 Task: Add a dentist appointment at 3:30 PM on September 5th.
Action: Mouse moved to (520, 125)
Screenshot: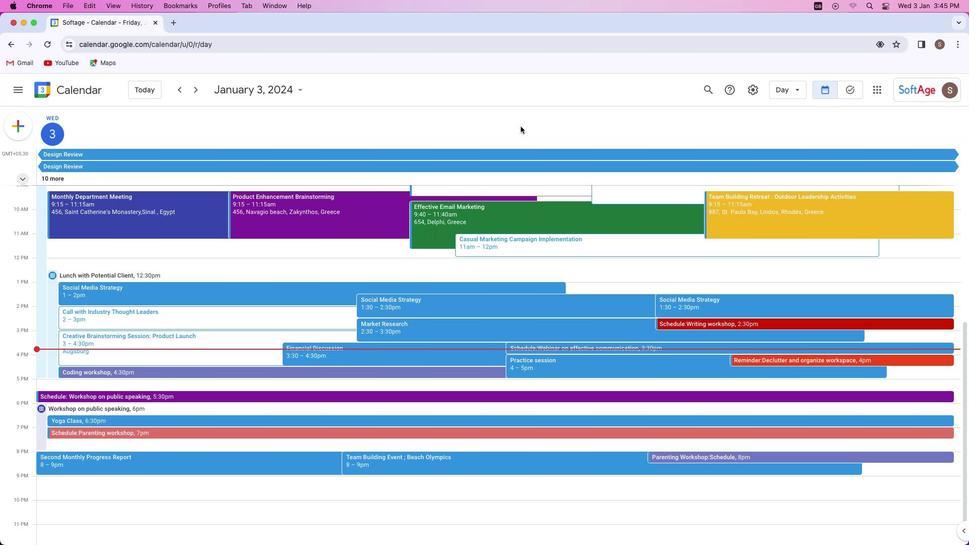 
Action: Mouse pressed left at (520, 125)
Screenshot: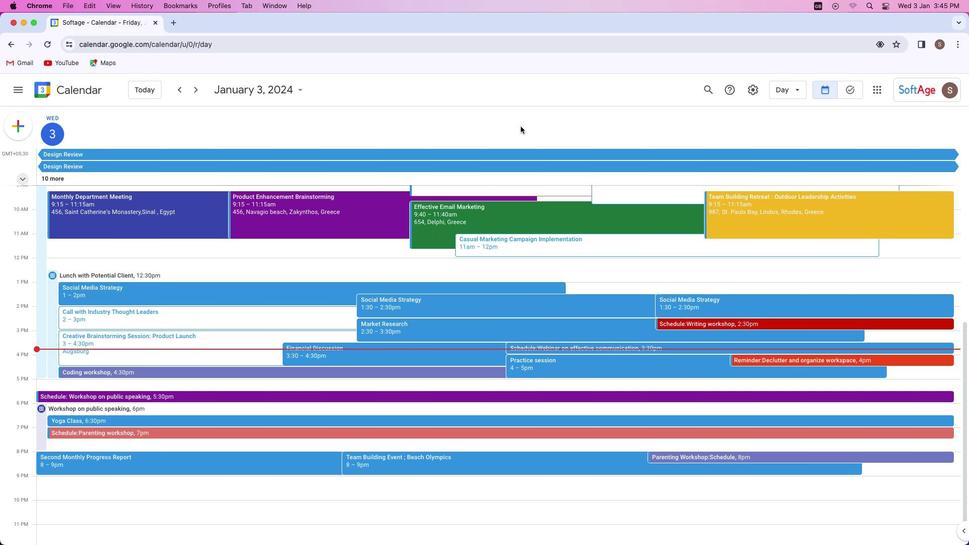 
Action: Mouse moved to (18, 122)
Screenshot: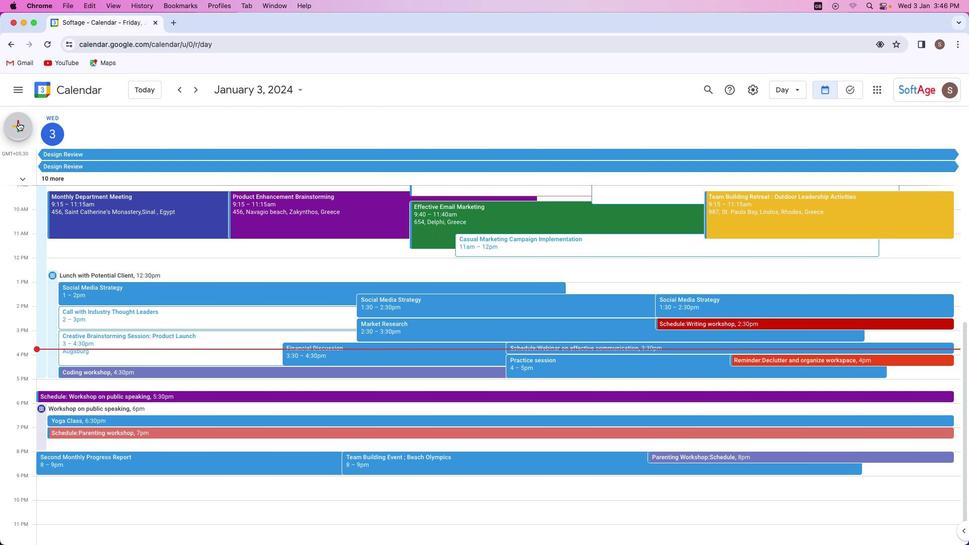 
Action: Mouse pressed left at (18, 122)
Screenshot: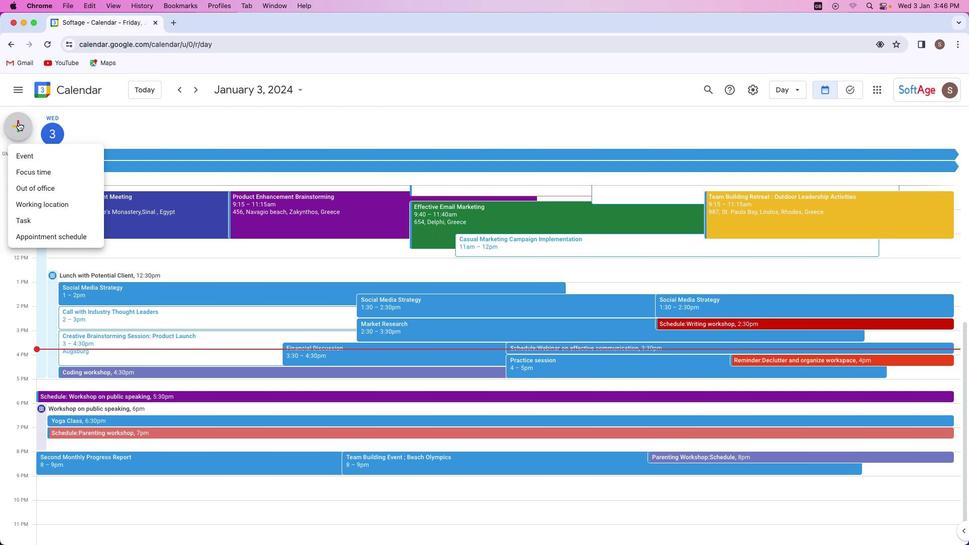 
Action: Mouse moved to (40, 235)
Screenshot: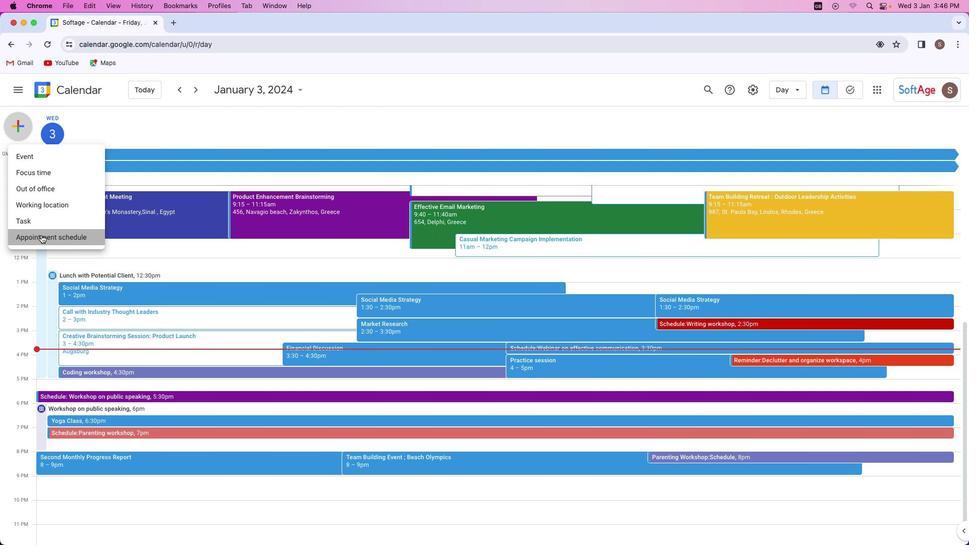 
Action: Mouse pressed left at (40, 235)
Screenshot: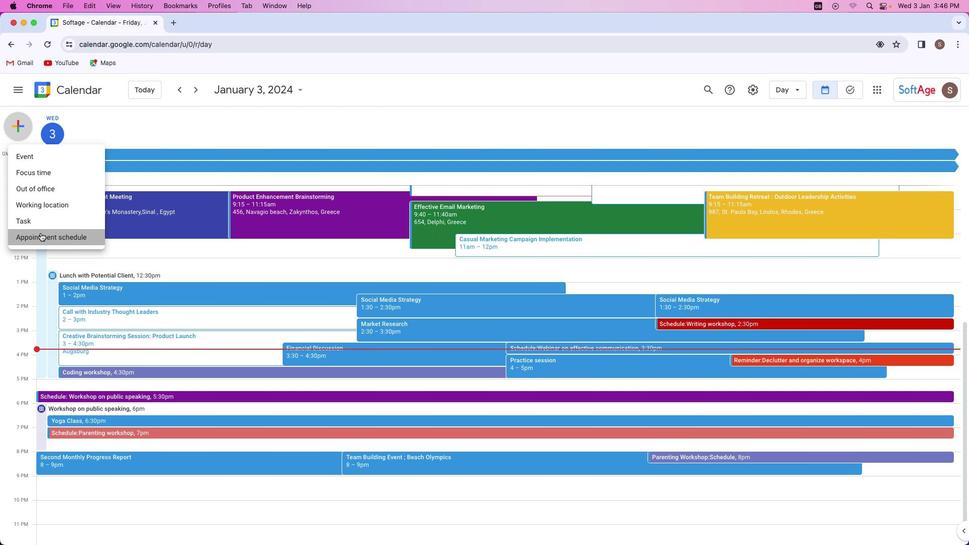 
Action: Mouse moved to (74, 122)
Screenshot: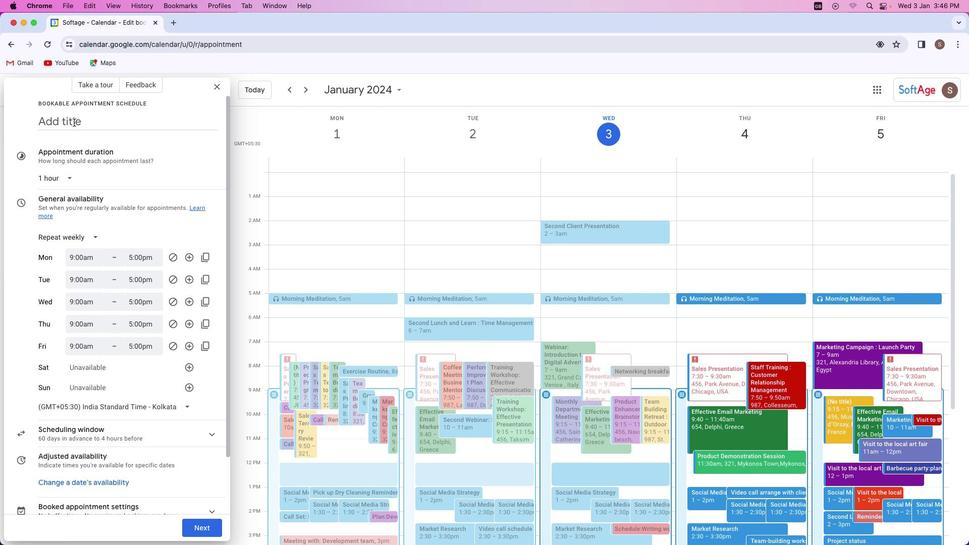 
Action: Mouse pressed left at (74, 122)
Screenshot: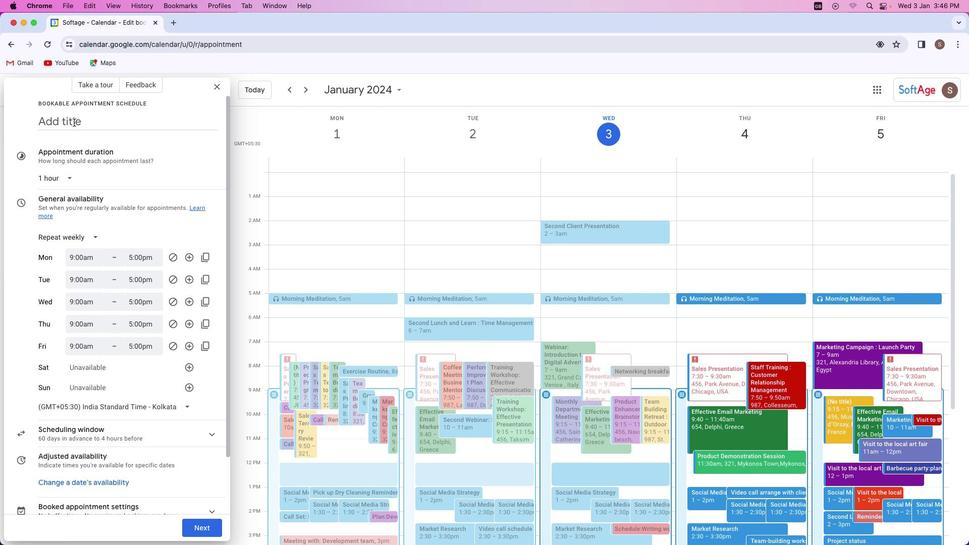 
Action: Mouse moved to (72, 122)
Screenshot: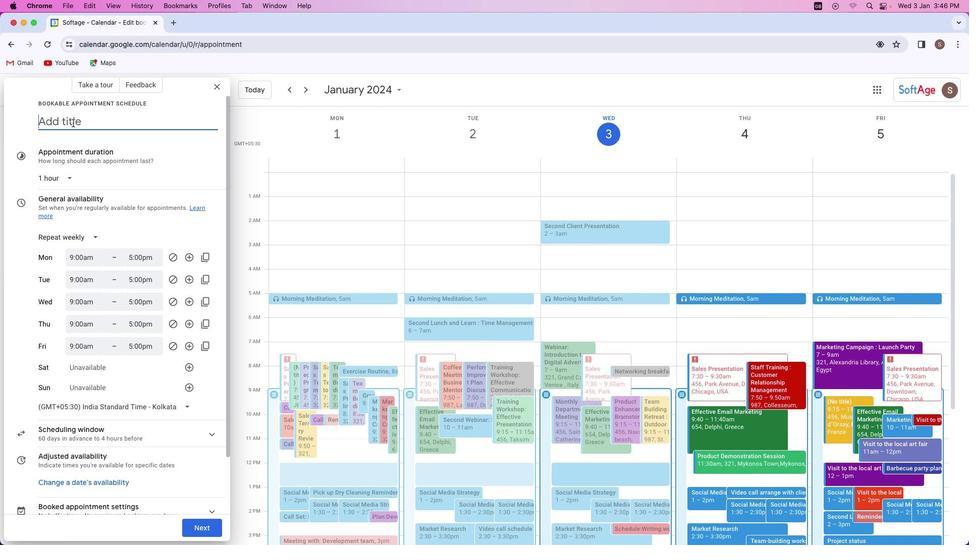 
Action: Key pressed Key.shift'O''r''a''l'Key.spaceKey.shift'H''e''a''l''t''h'Key.spaceKey.shift'C''h''e''c''k'Key.space
Screenshot: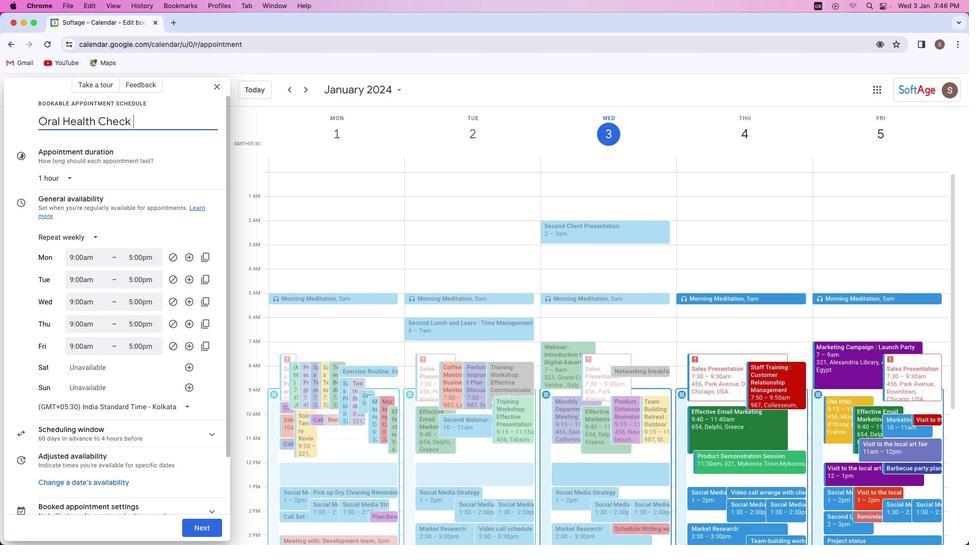 
Action: Mouse moved to (90, 234)
Screenshot: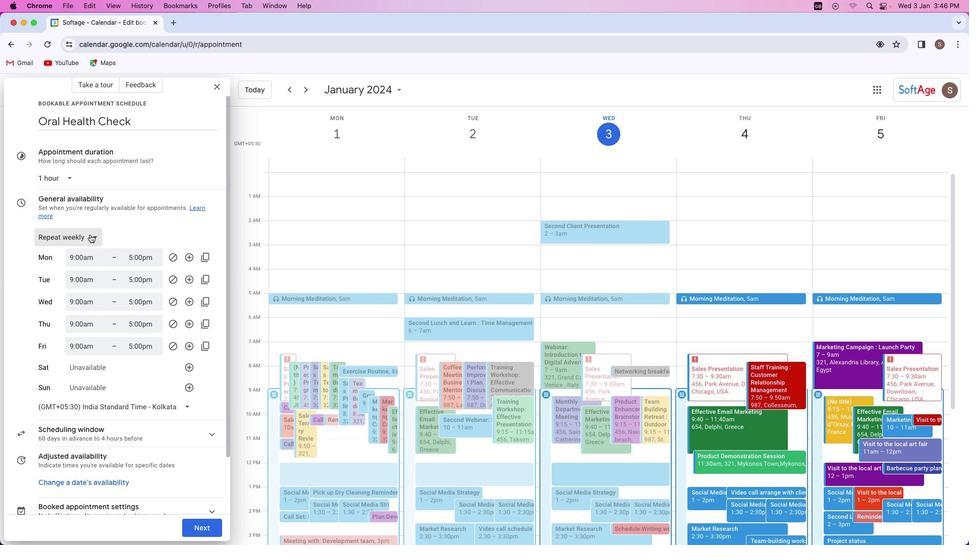 
Action: Mouse pressed left at (90, 234)
Screenshot: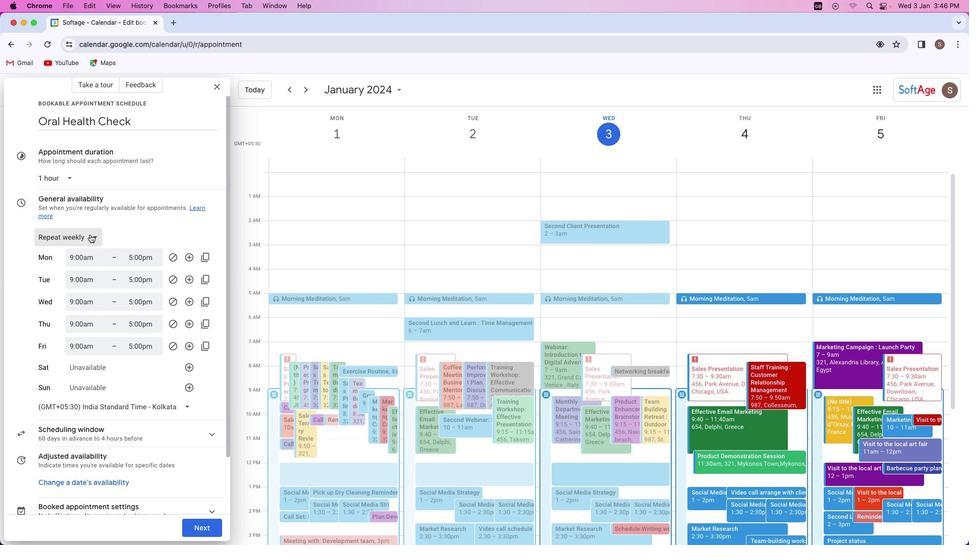 
Action: Mouse moved to (83, 257)
Screenshot: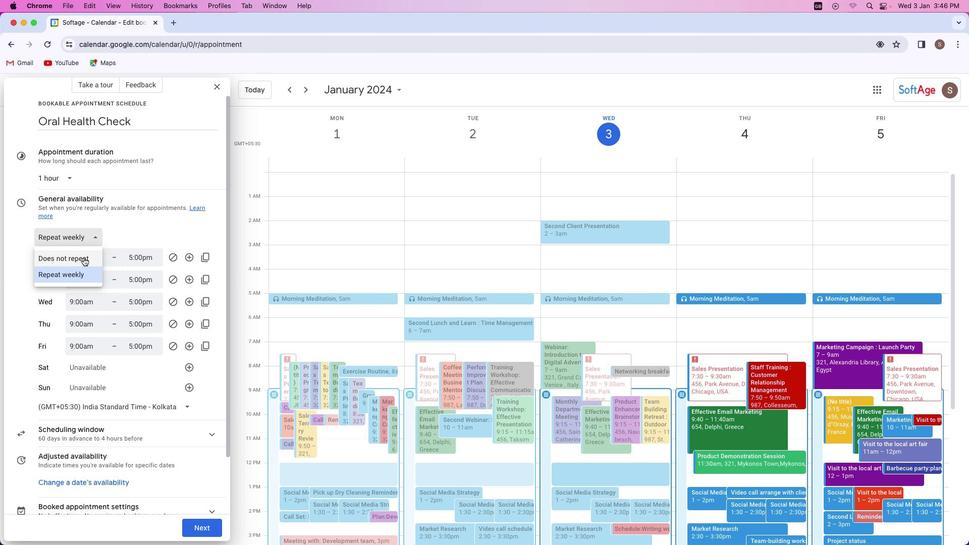 
Action: Mouse pressed left at (83, 257)
Screenshot: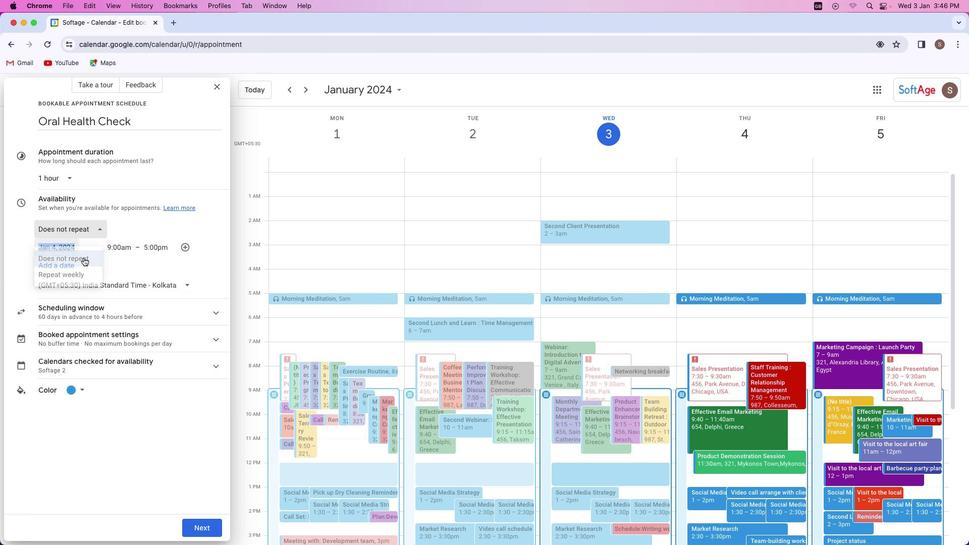 
Action: Mouse moved to (66, 249)
Screenshot: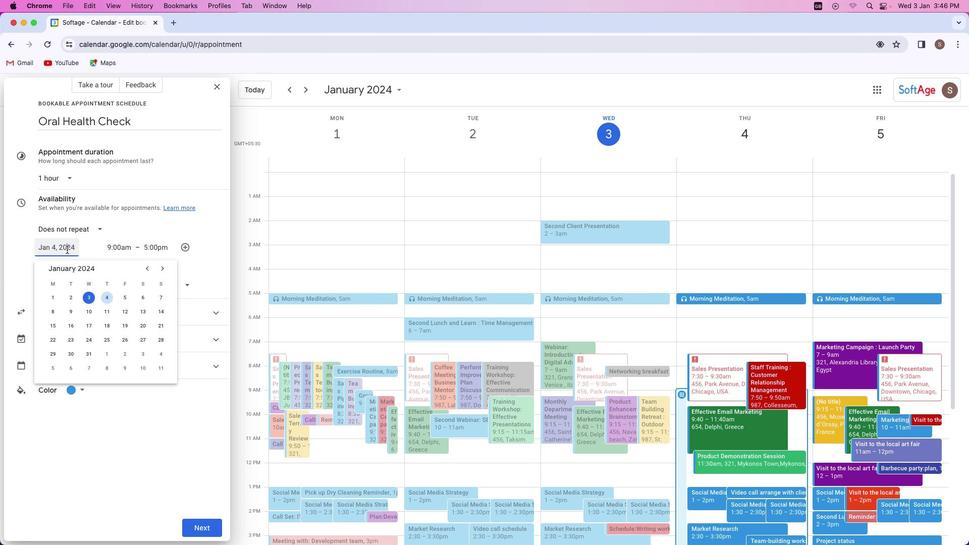 
Action: Mouse pressed left at (66, 249)
Screenshot: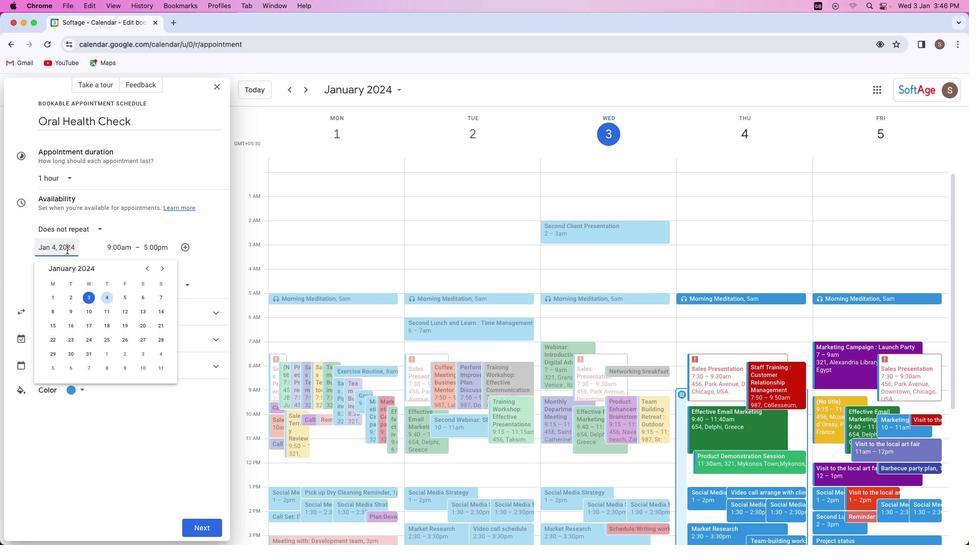 
Action: Mouse moved to (164, 268)
Screenshot: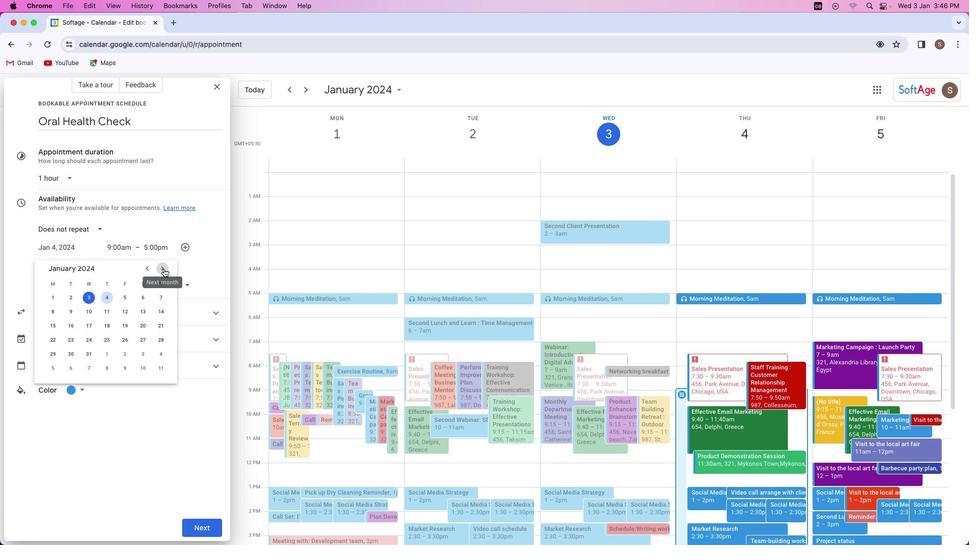 
Action: Mouse pressed left at (164, 268)
Screenshot: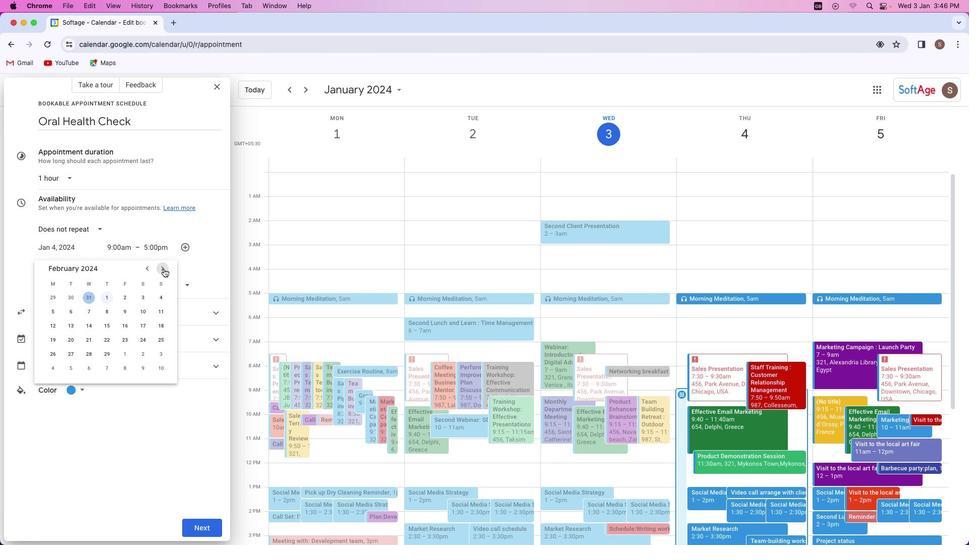 
Action: Mouse pressed left at (164, 268)
Screenshot: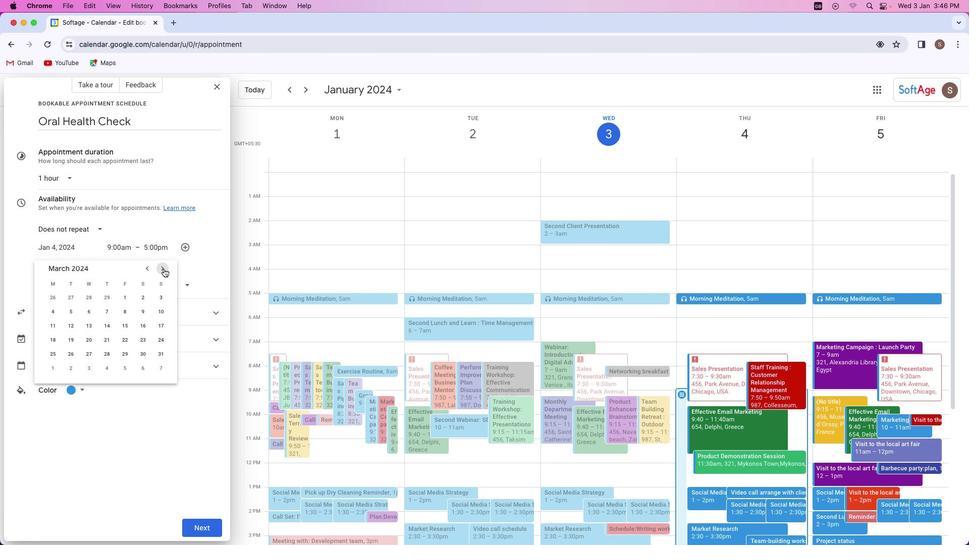 
Action: Mouse pressed left at (164, 268)
Screenshot: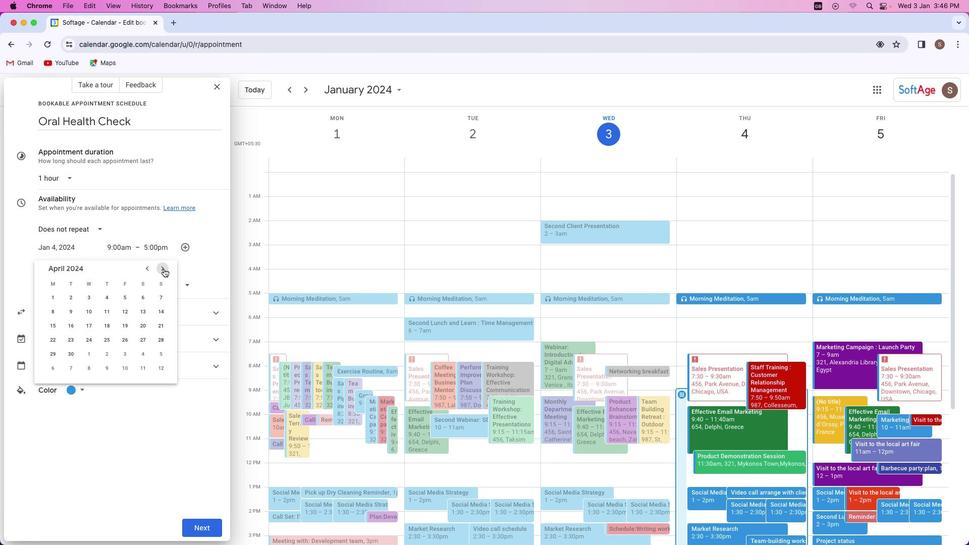 
Action: Mouse pressed left at (164, 268)
Screenshot: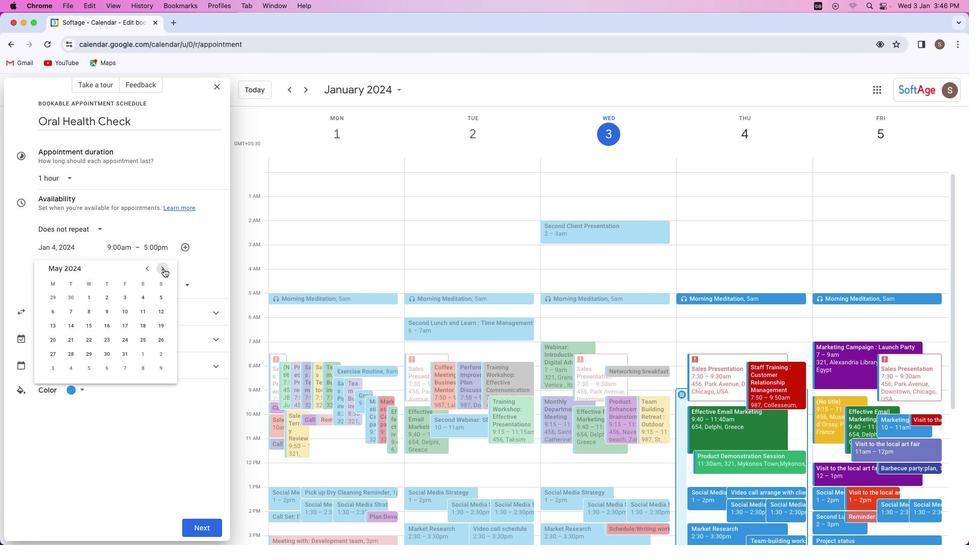 
Action: Mouse pressed left at (164, 268)
Screenshot: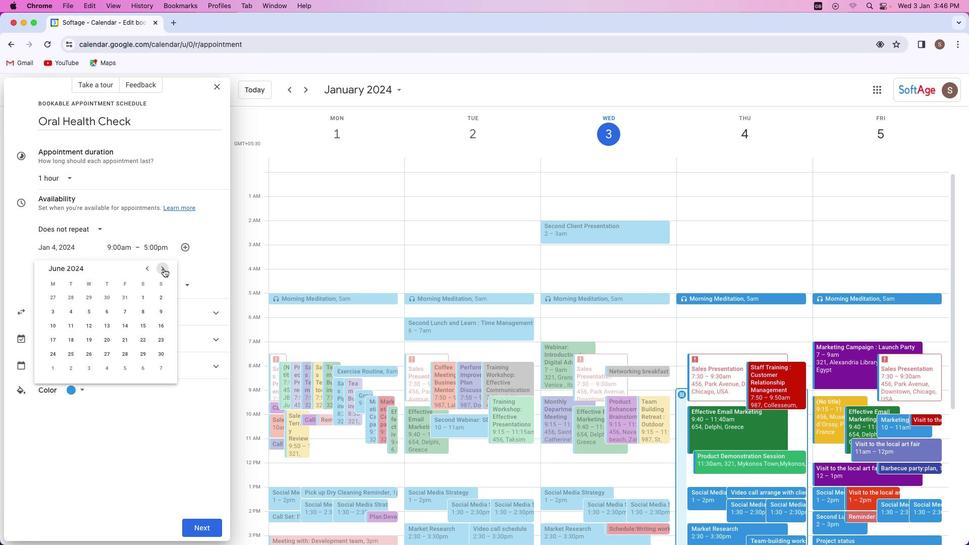 
Action: Mouse pressed left at (164, 268)
Screenshot: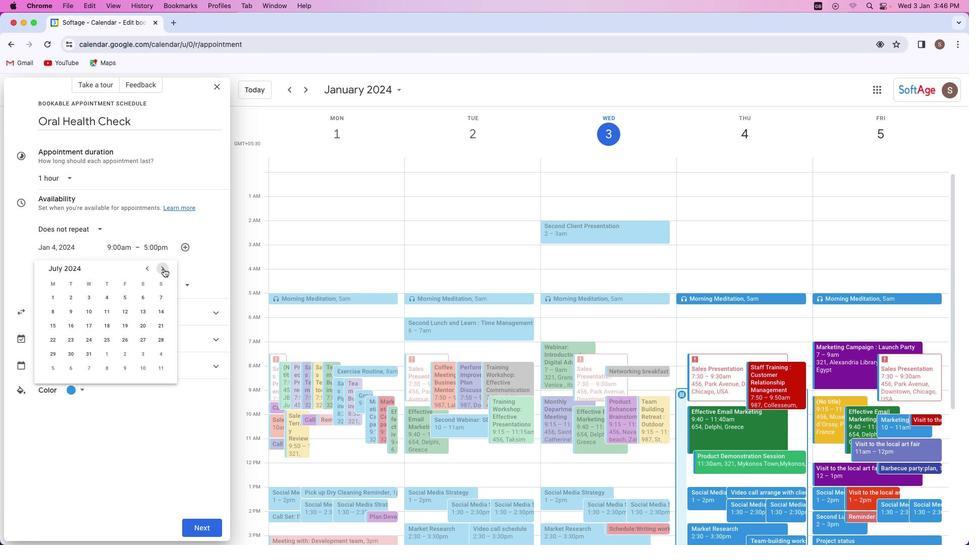 
Action: Mouse pressed left at (164, 268)
Screenshot: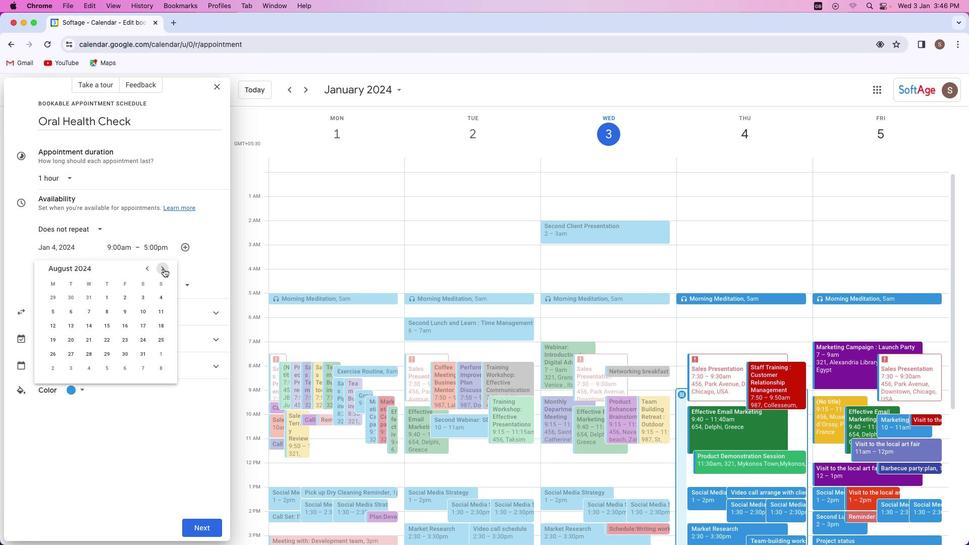 
Action: Mouse pressed left at (164, 268)
Screenshot: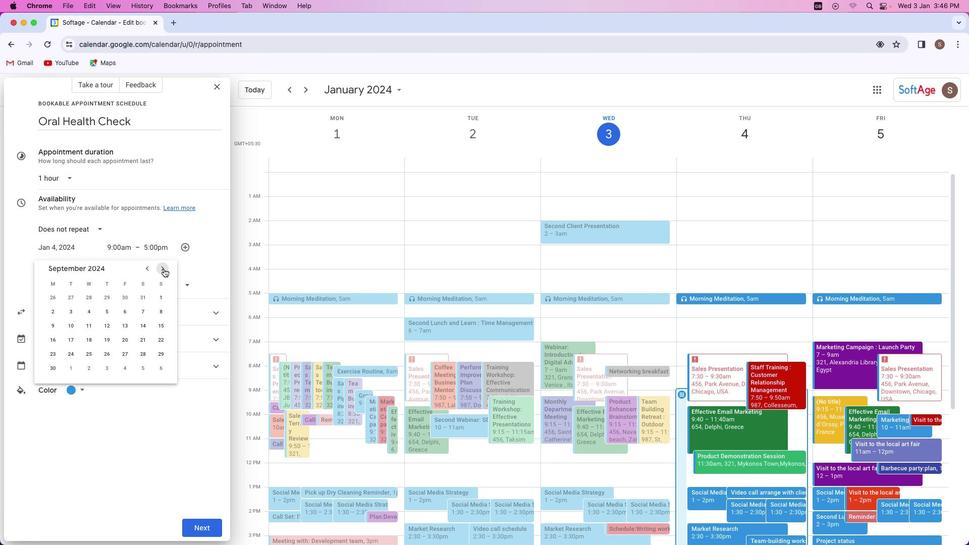 
Action: Mouse moved to (108, 314)
Screenshot: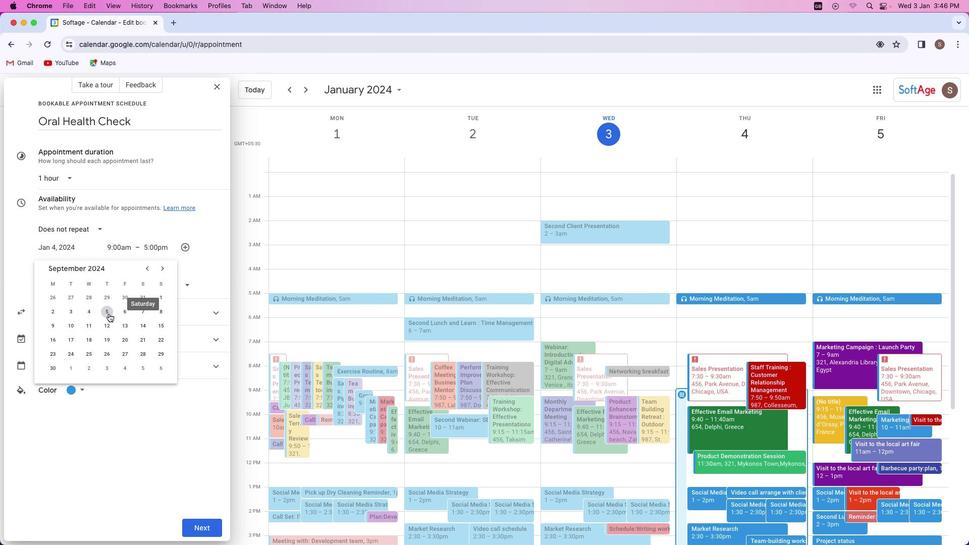 
Action: Mouse pressed left at (108, 314)
Screenshot: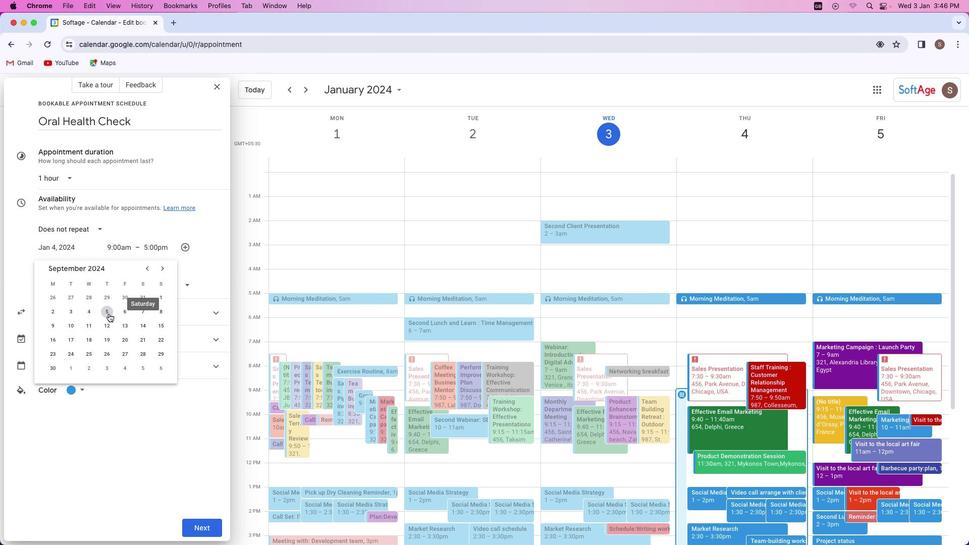 
Action: Mouse moved to (124, 248)
Screenshot: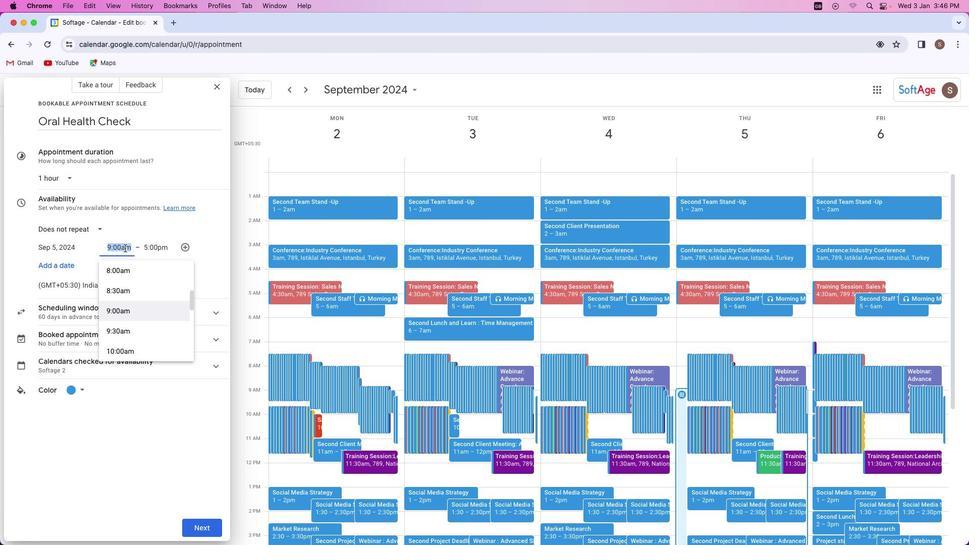 
Action: Mouse pressed left at (124, 248)
Screenshot: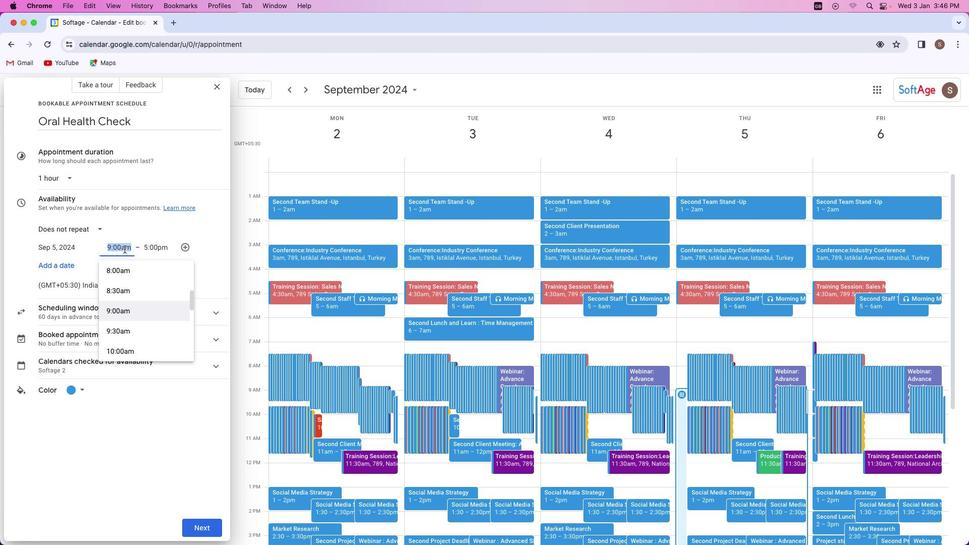 
Action: Mouse moved to (122, 296)
Screenshot: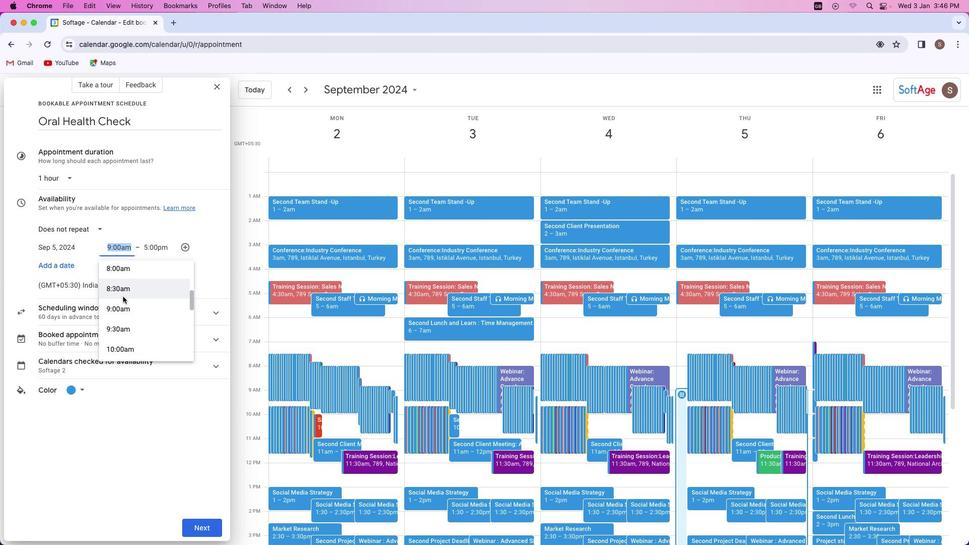
Action: Mouse scrolled (122, 296) with delta (0, 0)
Screenshot: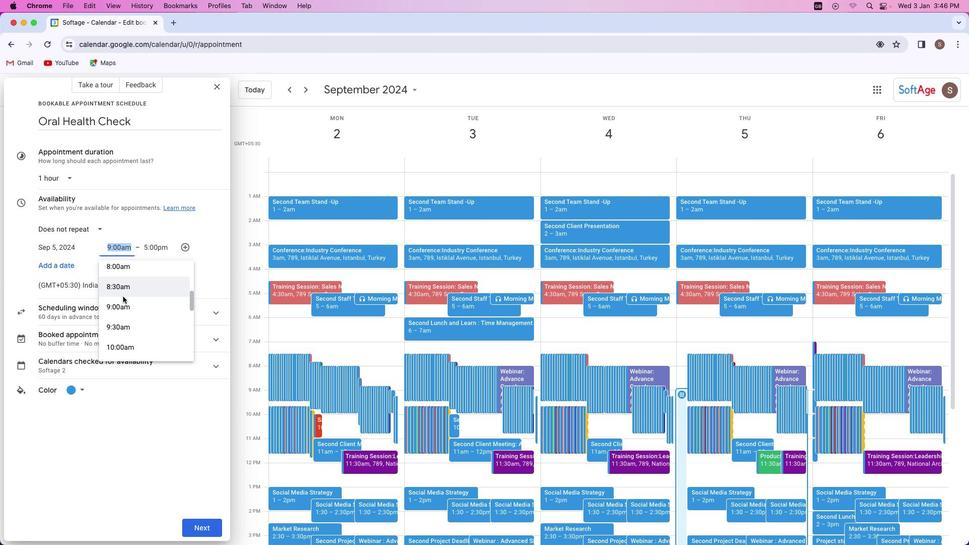 
Action: Mouse scrolled (122, 296) with delta (0, 0)
Screenshot: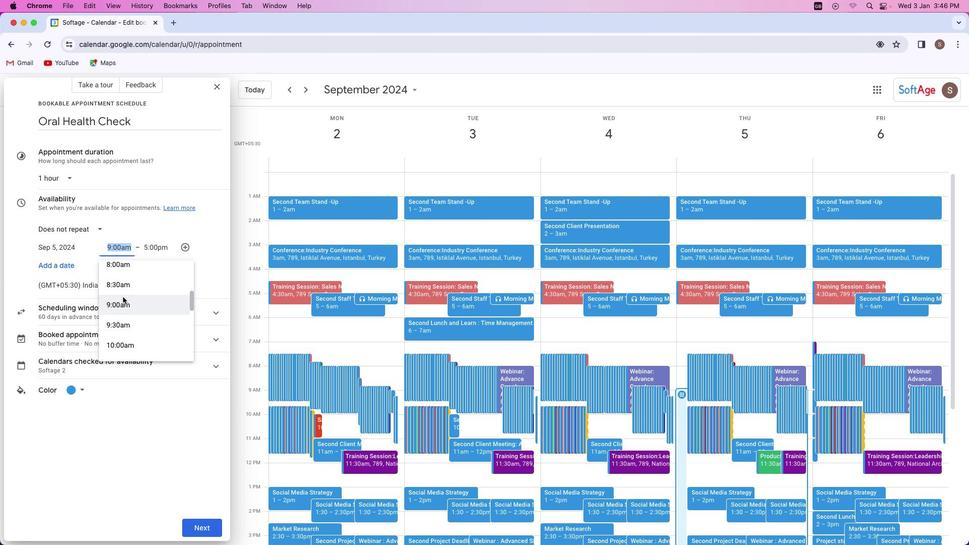 
Action: Mouse scrolled (122, 296) with delta (0, 0)
Screenshot: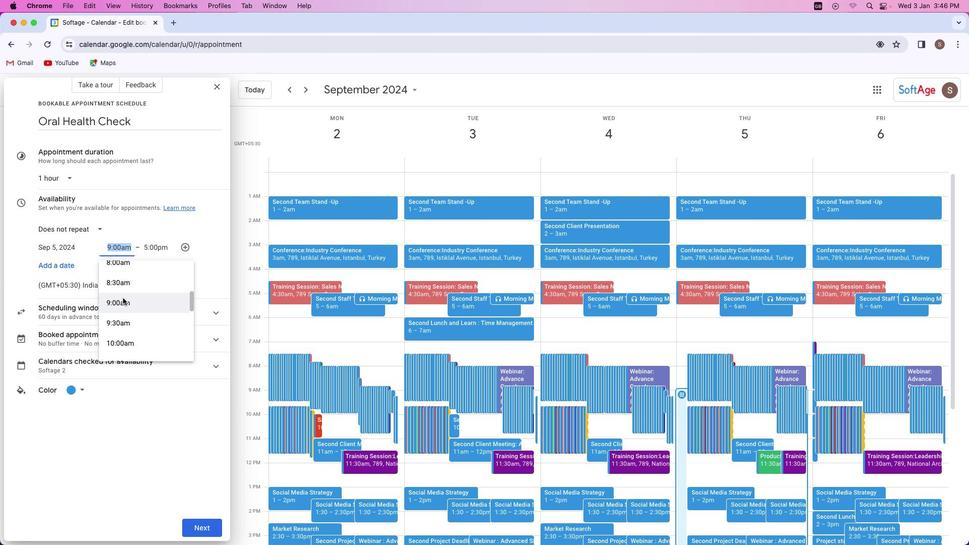 
Action: Mouse moved to (122, 297)
Screenshot: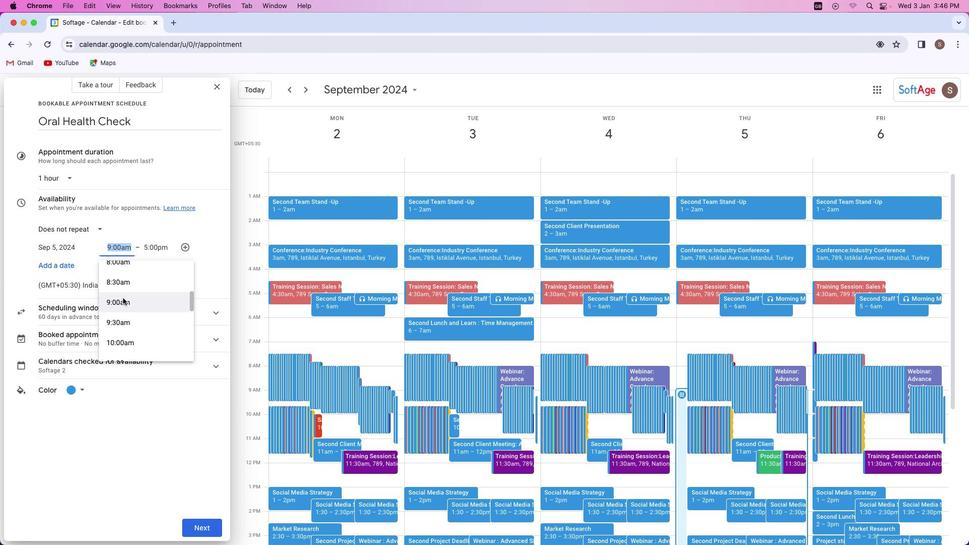 
Action: Mouse scrolled (122, 297) with delta (0, 0)
Screenshot: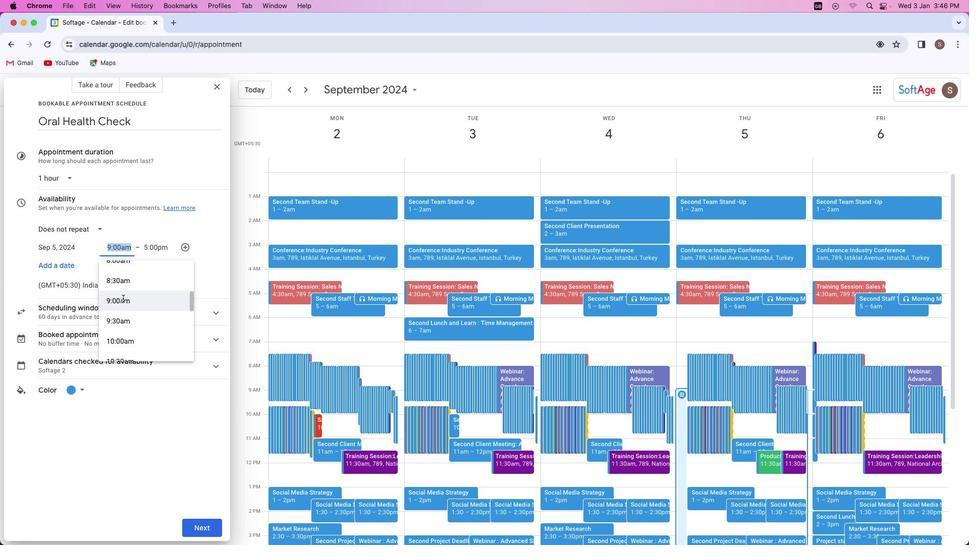 
Action: Mouse moved to (123, 298)
Screenshot: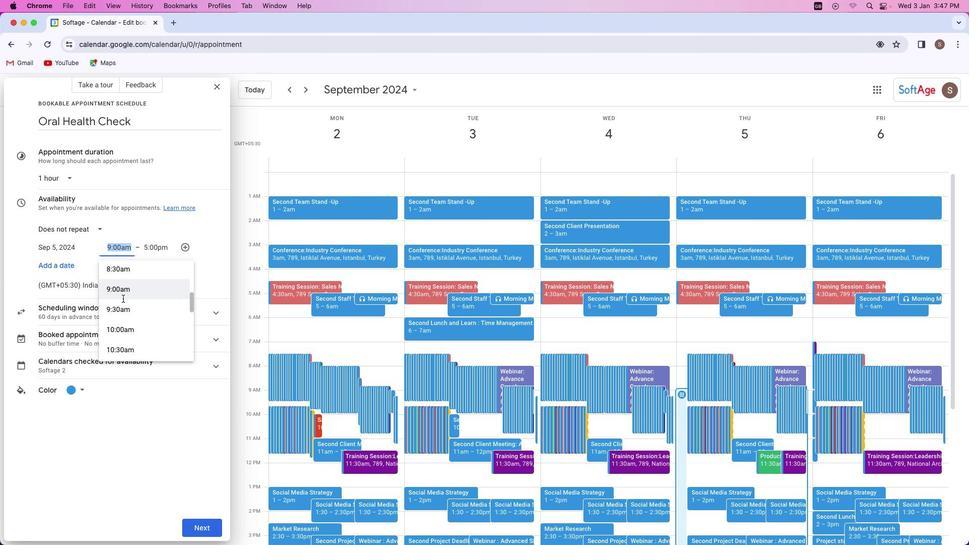 
Action: Mouse scrolled (123, 298) with delta (0, 0)
Screenshot: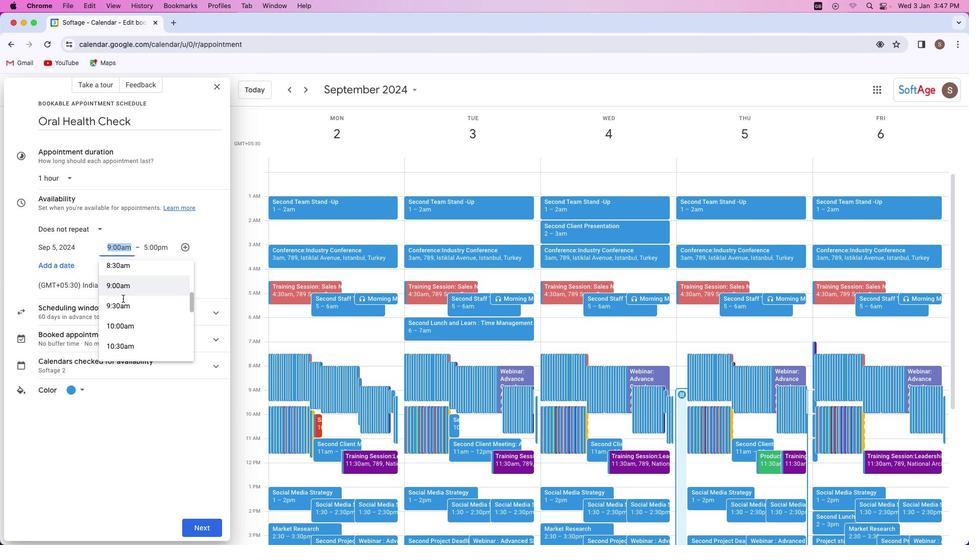 
Action: Mouse scrolled (123, 298) with delta (0, 0)
Screenshot: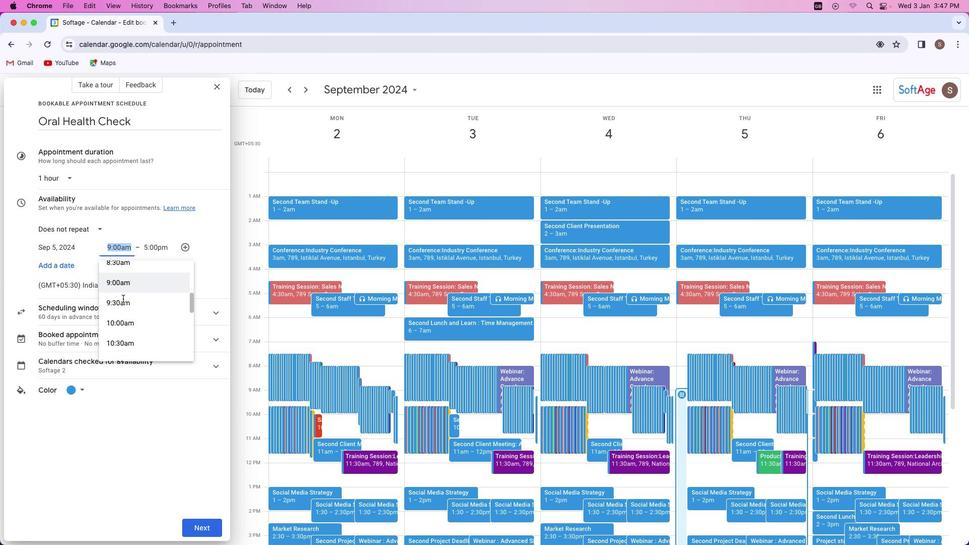 
Action: Mouse moved to (122, 299)
Screenshot: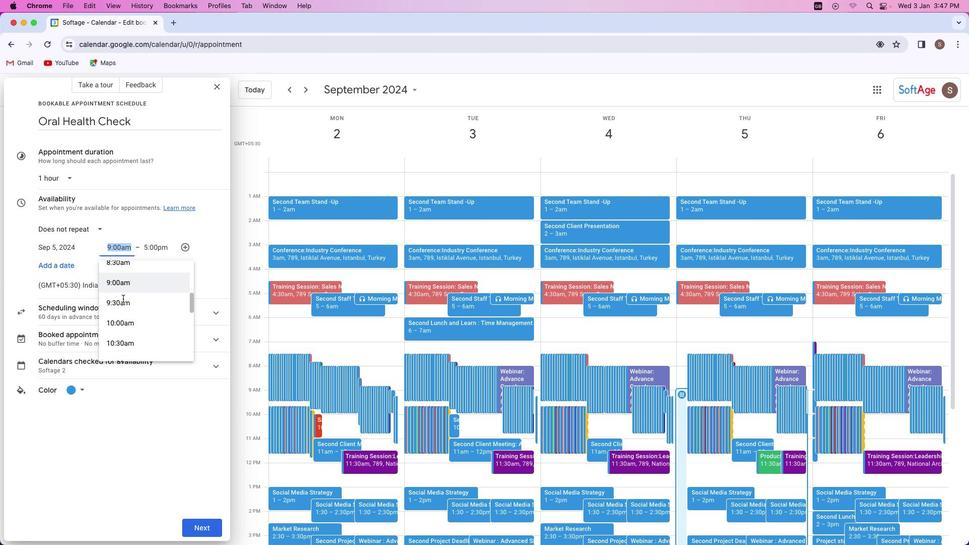 
Action: Mouse scrolled (122, 299) with delta (0, 0)
Screenshot: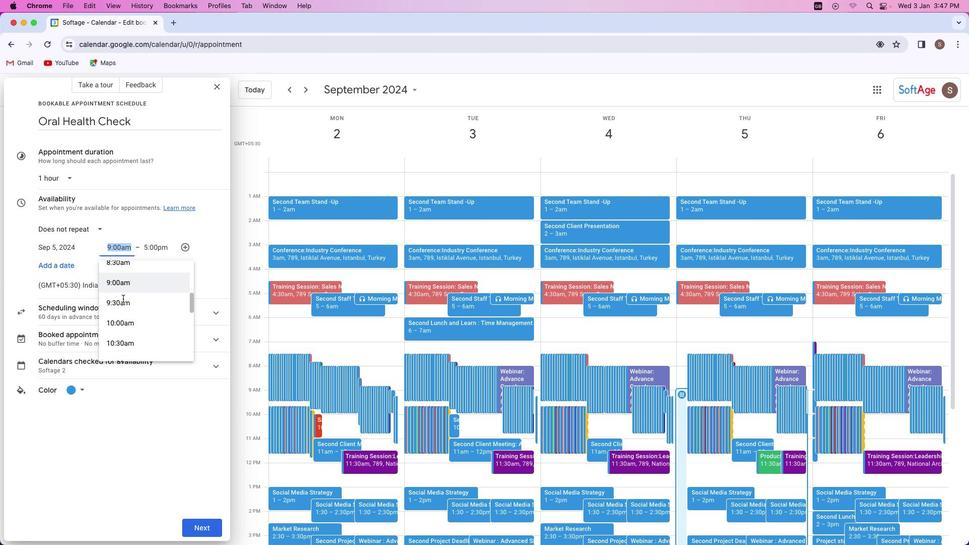
Action: Mouse moved to (123, 299)
Screenshot: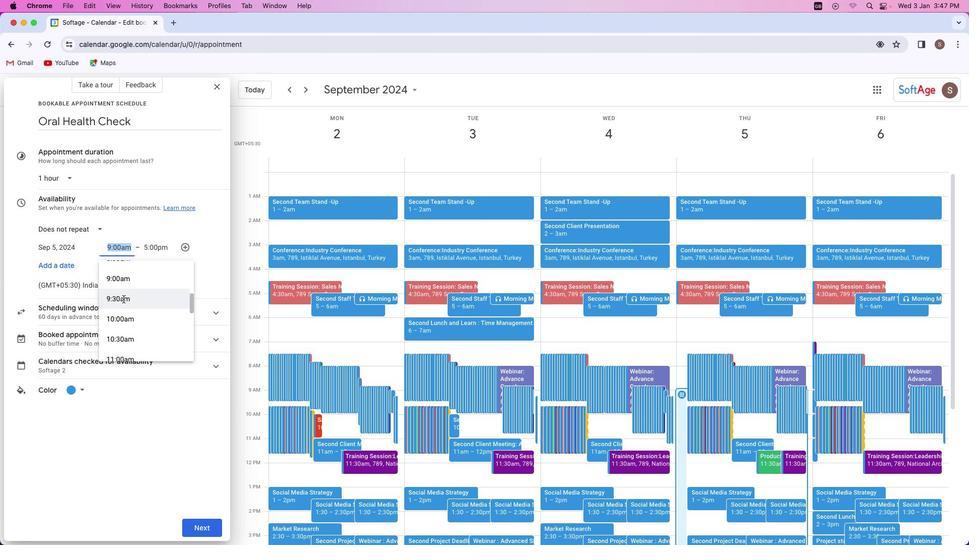 
Action: Mouse scrolled (123, 299) with delta (0, 0)
Screenshot: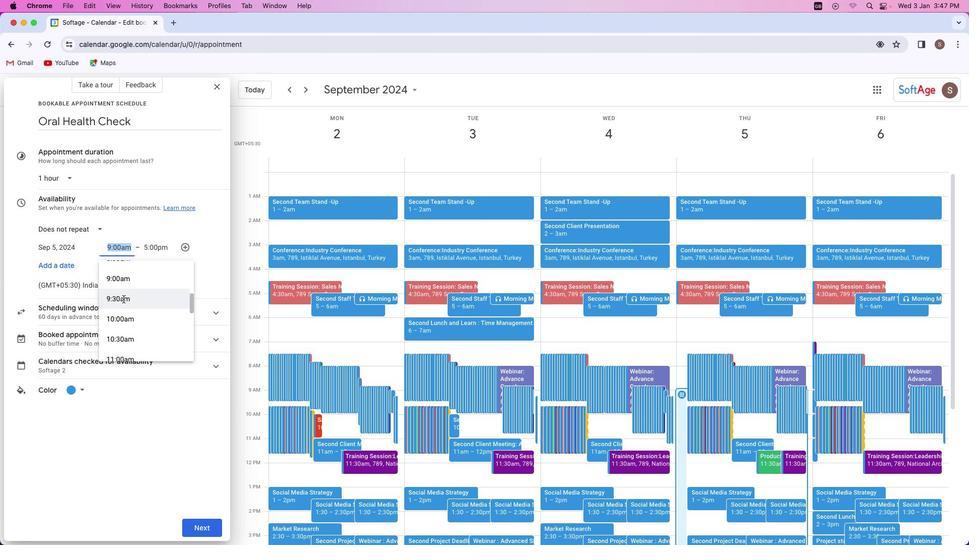
Action: Mouse moved to (123, 299)
Screenshot: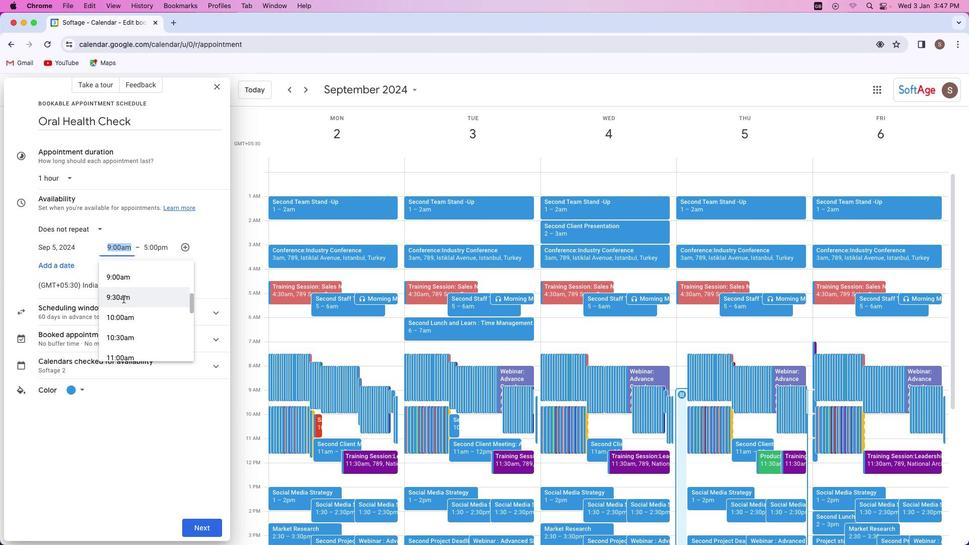 
Action: Mouse scrolled (123, 299) with delta (0, 0)
Screenshot: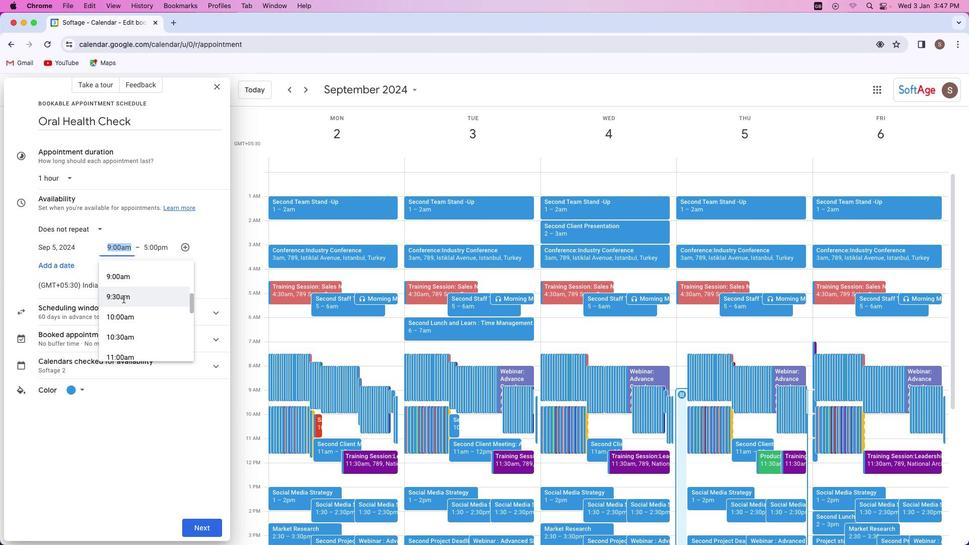 
Action: Mouse scrolled (123, 299) with delta (0, 0)
Screenshot: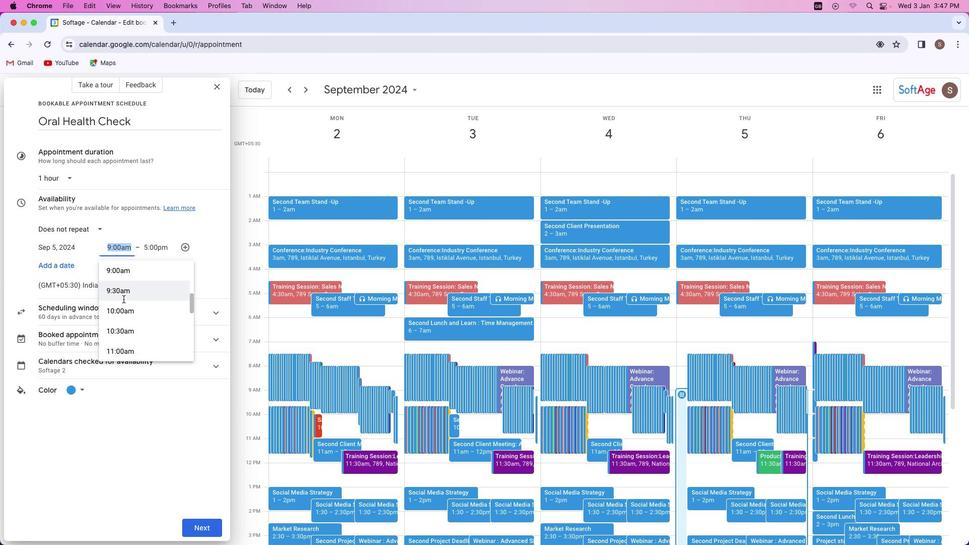 
Action: Mouse scrolled (123, 299) with delta (0, 0)
Screenshot: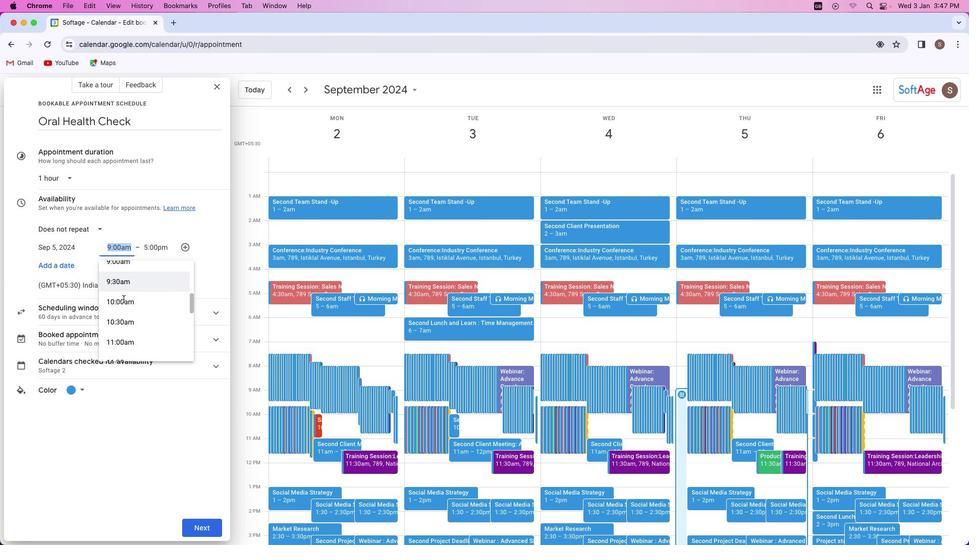 
Action: Mouse scrolled (123, 299) with delta (0, 0)
Screenshot: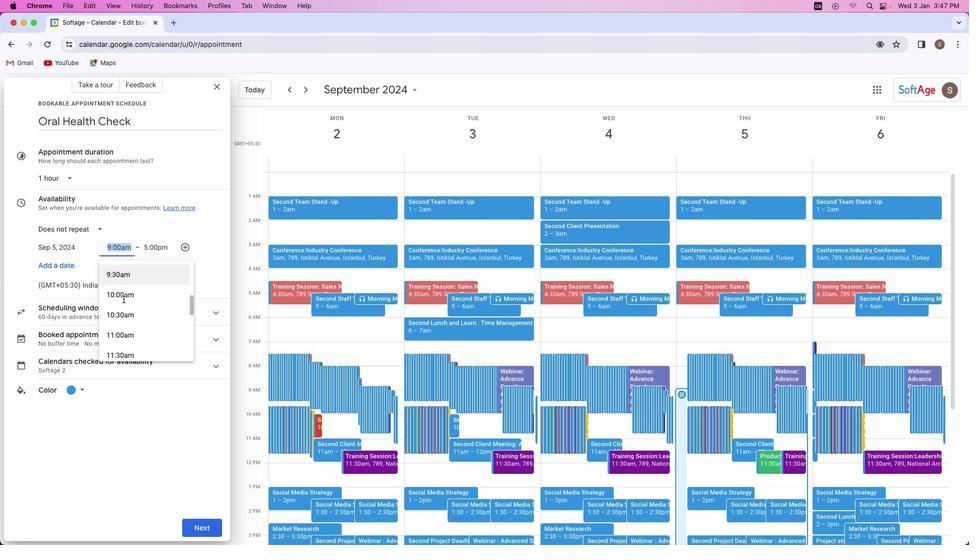 
Action: Mouse scrolled (123, 299) with delta (0, 0)
Screenshot: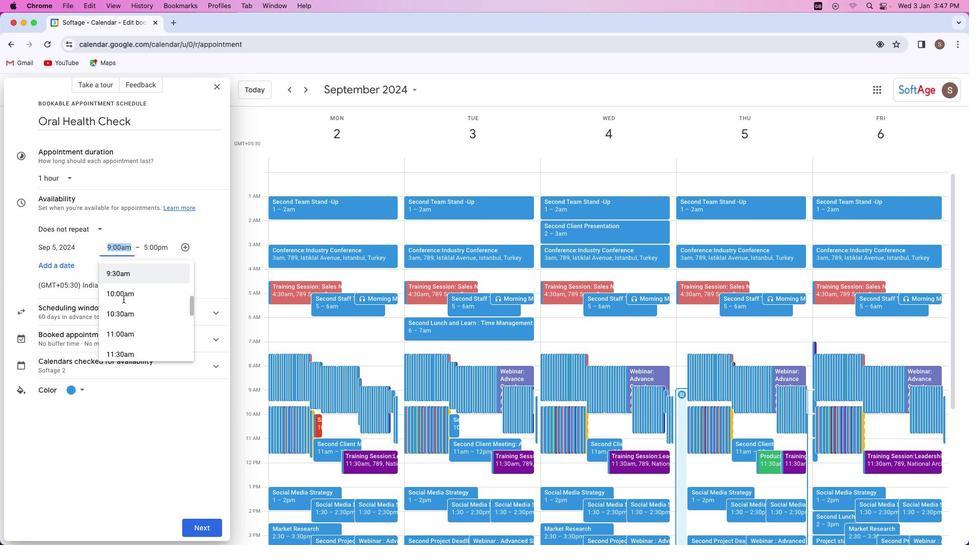 
Action: Mouse moved to (124, 298)
Screenshot: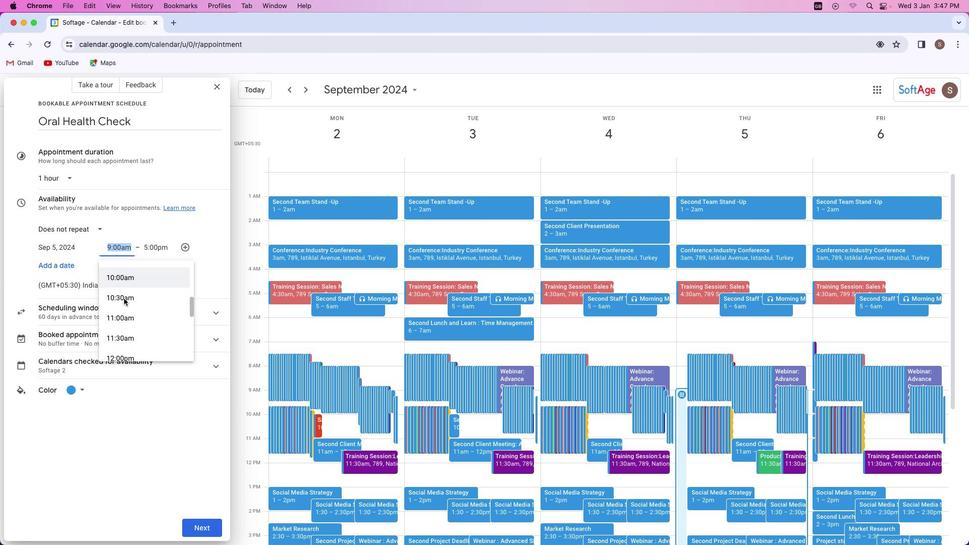 
Action: Mouse scrolled (124, 298) with delta (0, 0)
Screenshot: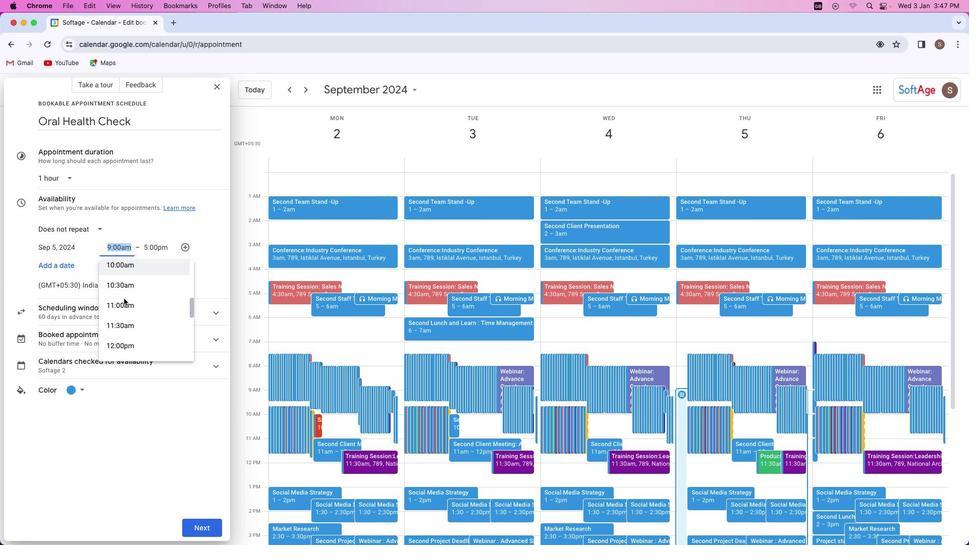 
Action: Mouse scrolled (124, 298) with delta (0, 0)
Screenshot: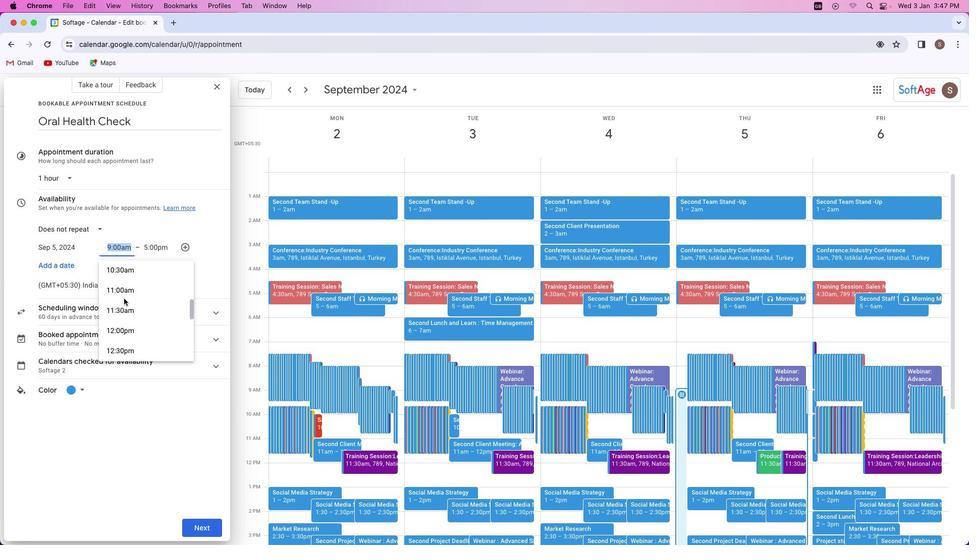 
Action: Mouse scrolled (124, 298) with delta (0, 0)
Screenshot: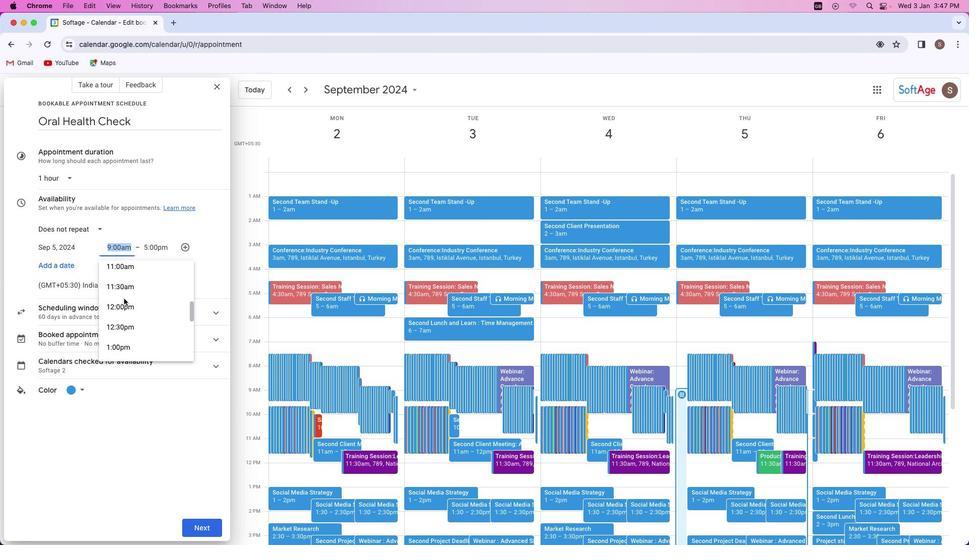 
Action: Mouse scrolled (124, 298) with delta (0, 0)
Screenshot: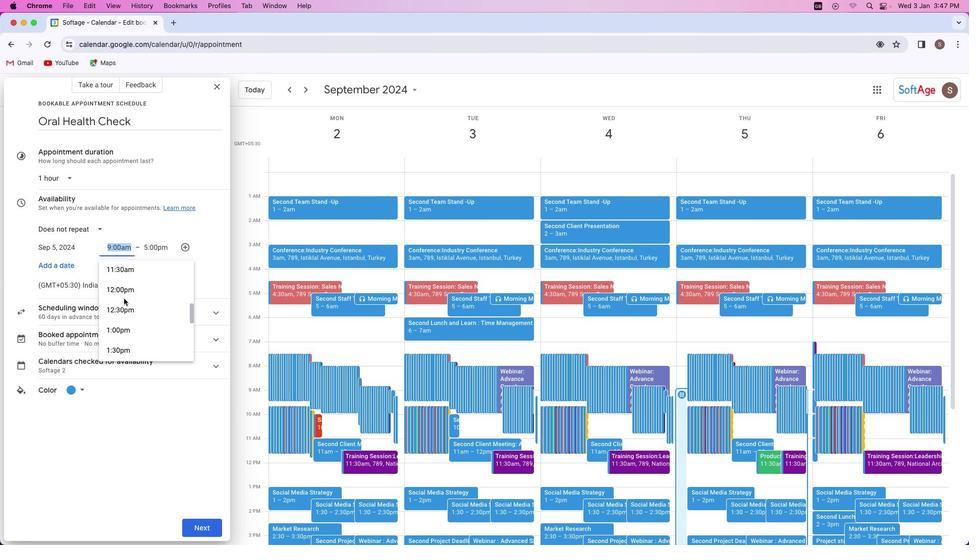 
Action: Mouse scrolled (124, 298) with delta (0, 0)
Screenshot: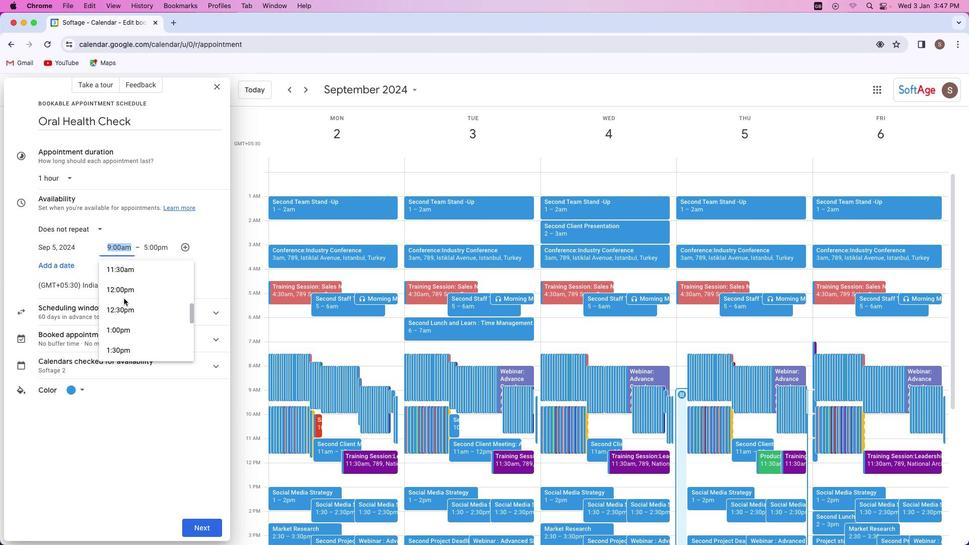 
Action: Mouse scrolled (124, 298) with delta (0, 0)
Screenshot: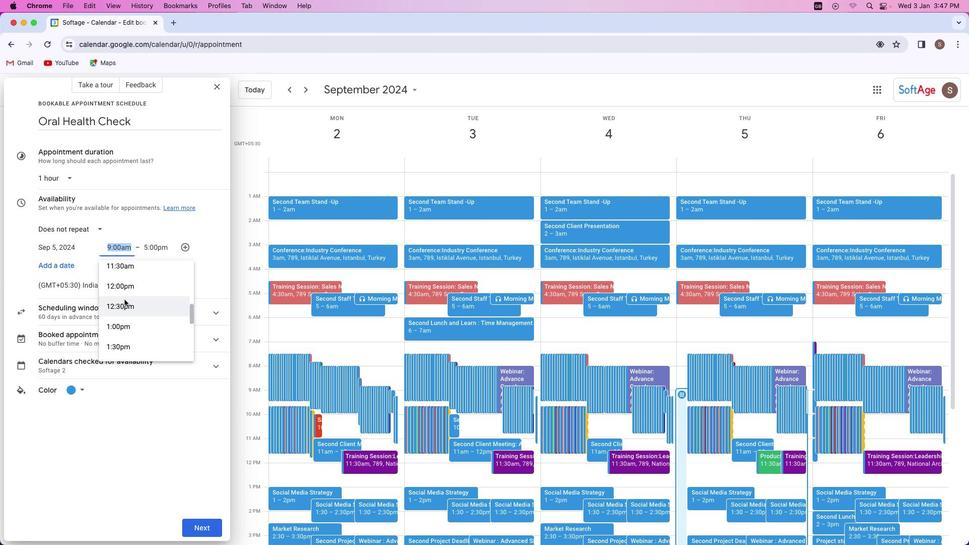 
Action: Mouse scrolled (124, 298) with delta (0, 0)
Screenshot: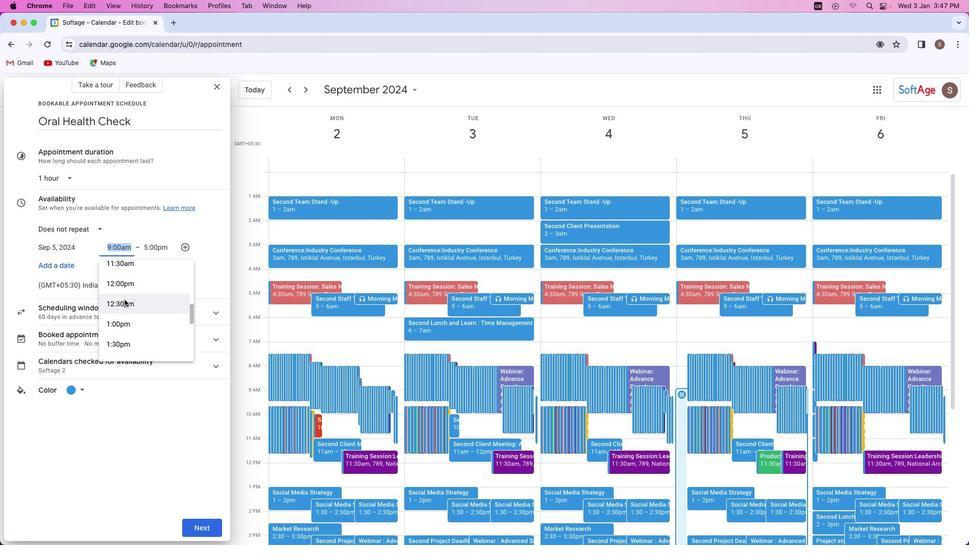 
Action: Mouse moved to (124, 300)
Screenshot: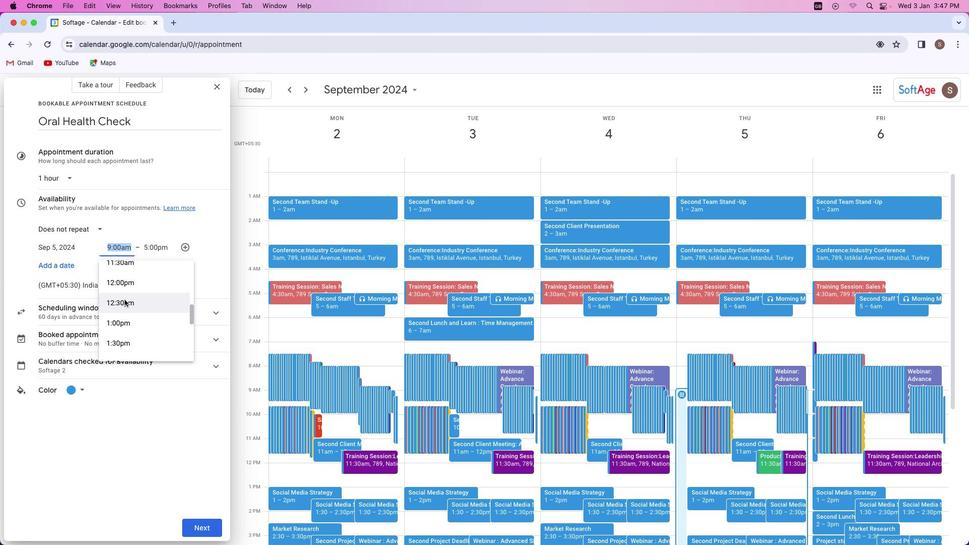 
Action: Mouse scrolled (124, 300) with delta (0, 0)
Screenshot: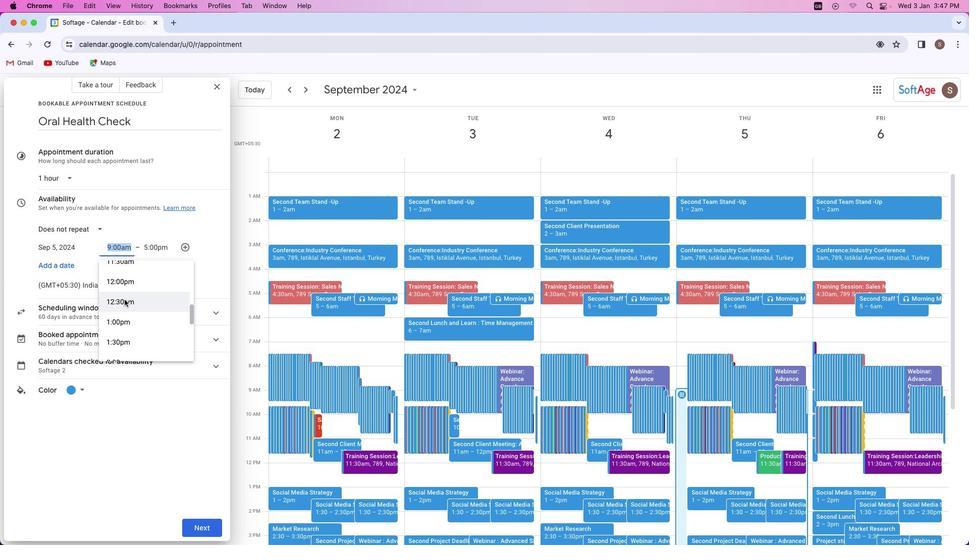 
Action: Mouse scrolled (124, 300) with delta (0, 0)
Screenshot: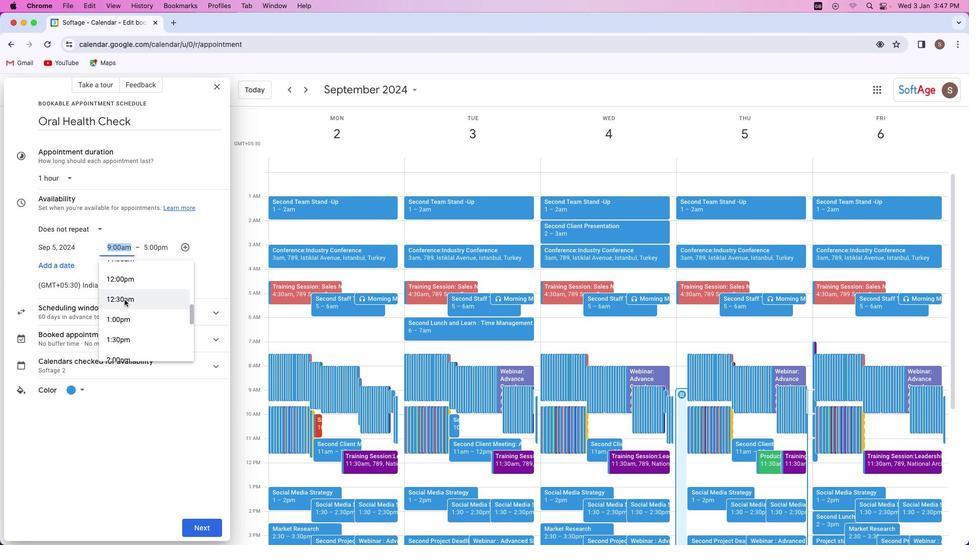 
Action: Mouse scrolled (124, 300) with delta (0, 0)
Screenshot: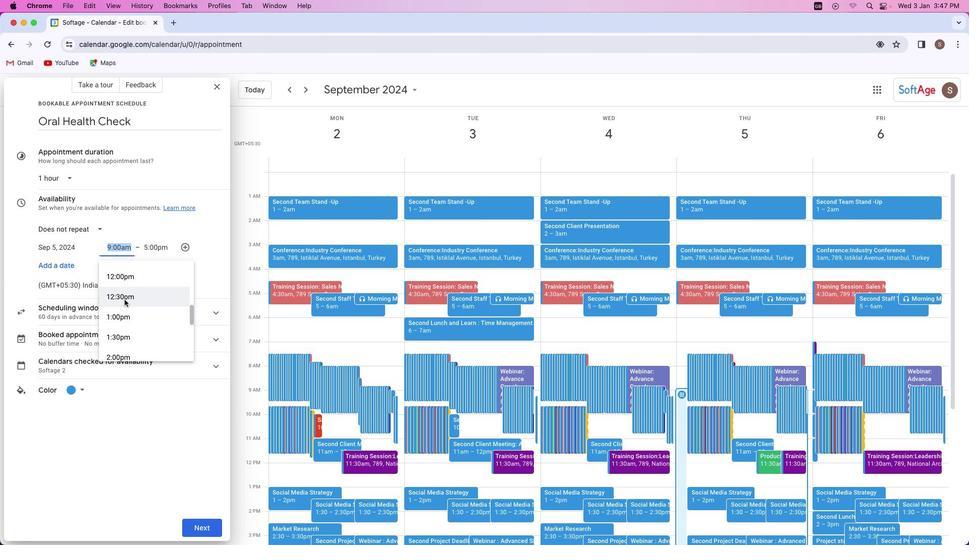 
Action: Mouse scrolled (124, 300) with delta (0, 0)
Screenshot: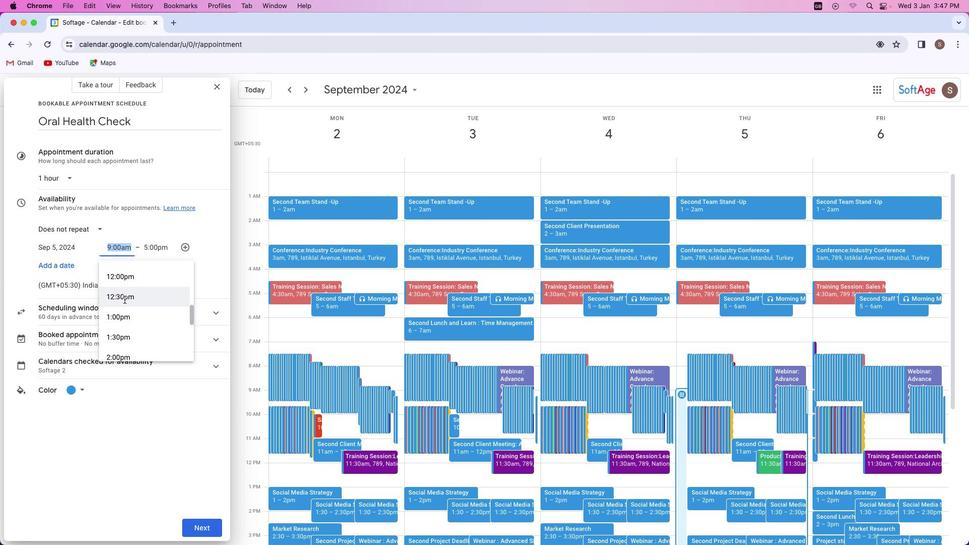 
Action: Mouse moved to (124, 299)
Screenshot: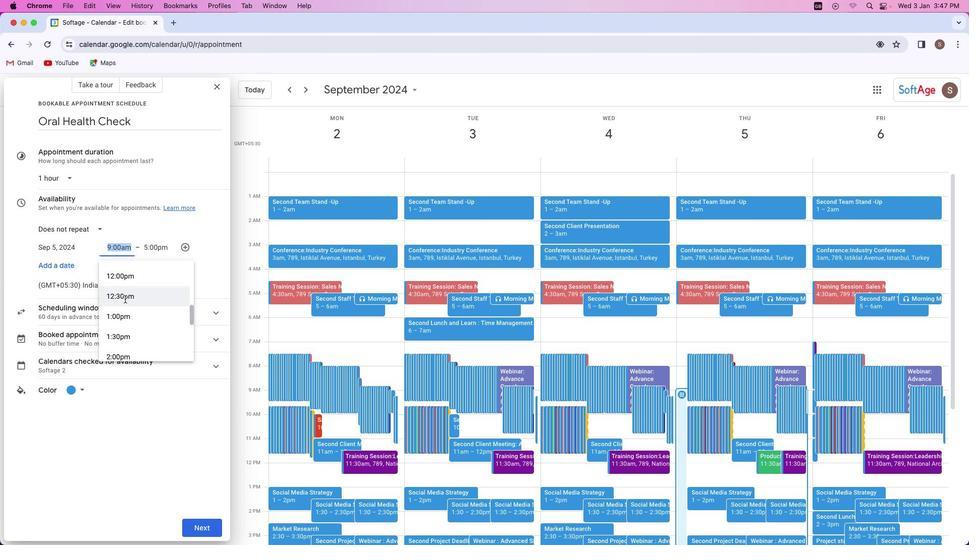 
Action: Mouse scrolled (124, 299) with delta (0, 0)
Screenshot: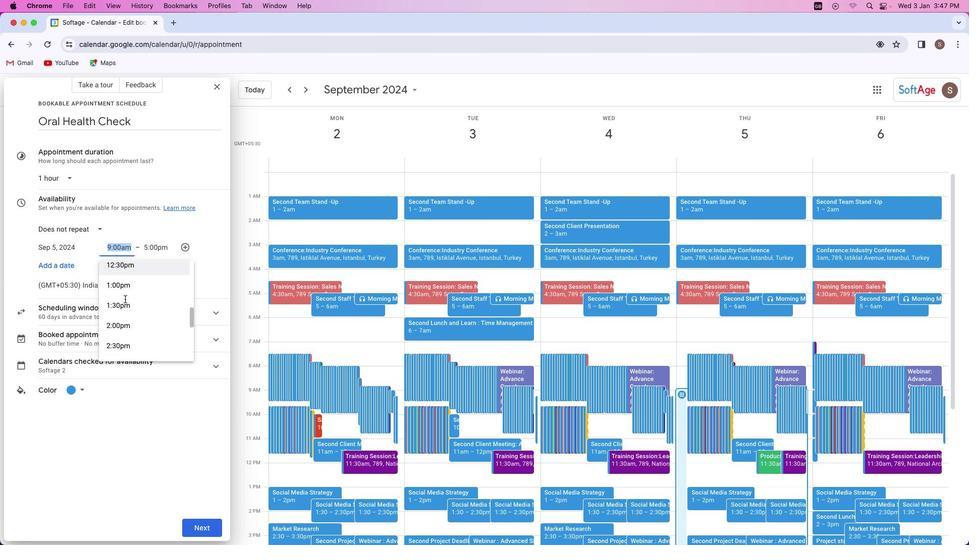 
Action: Mouse scrolled (124, 299) with delta (0, 0)
Screenshot: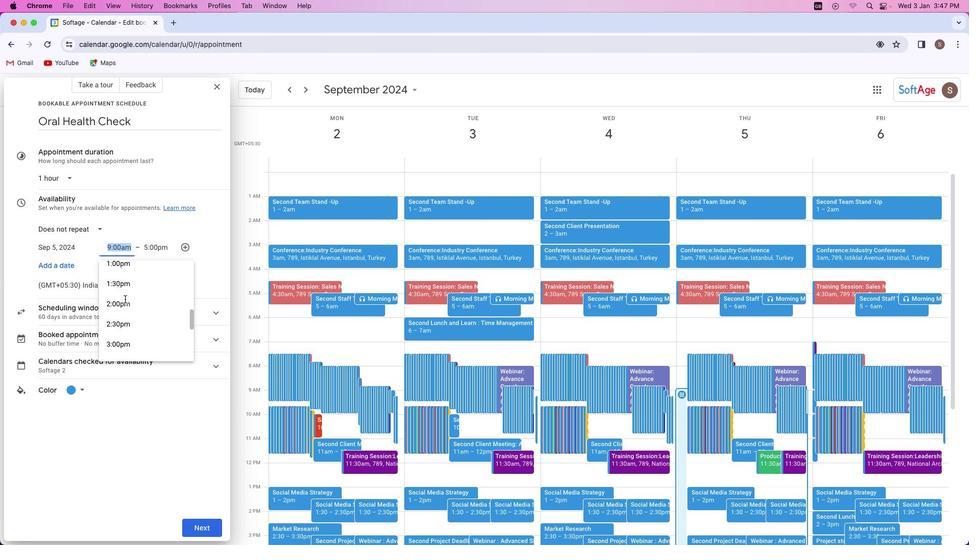 
Action: Mouse scrolled (124, 299) with delta (0, 0)
Screenshot: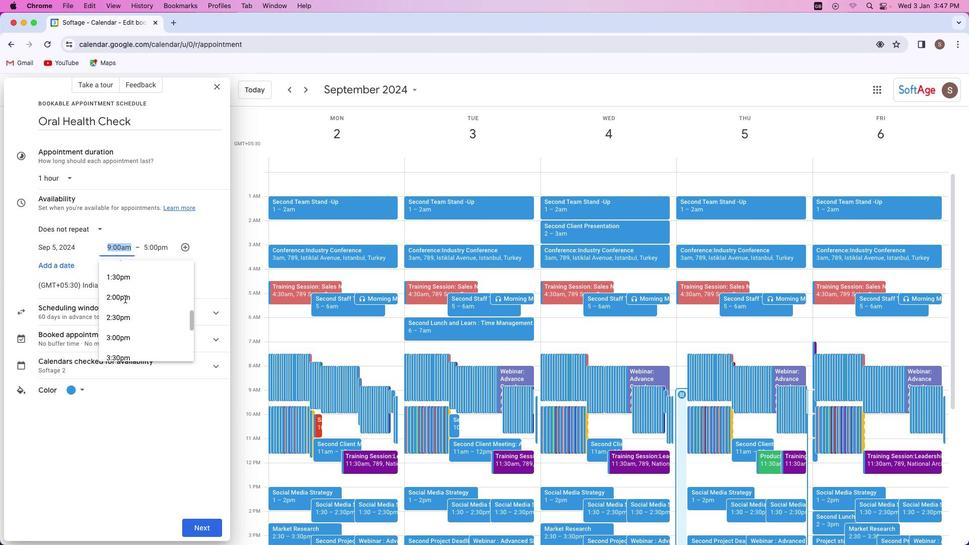 
Action: Mouse scrolled (124, 299) with delta (0, 0)
Screenshot: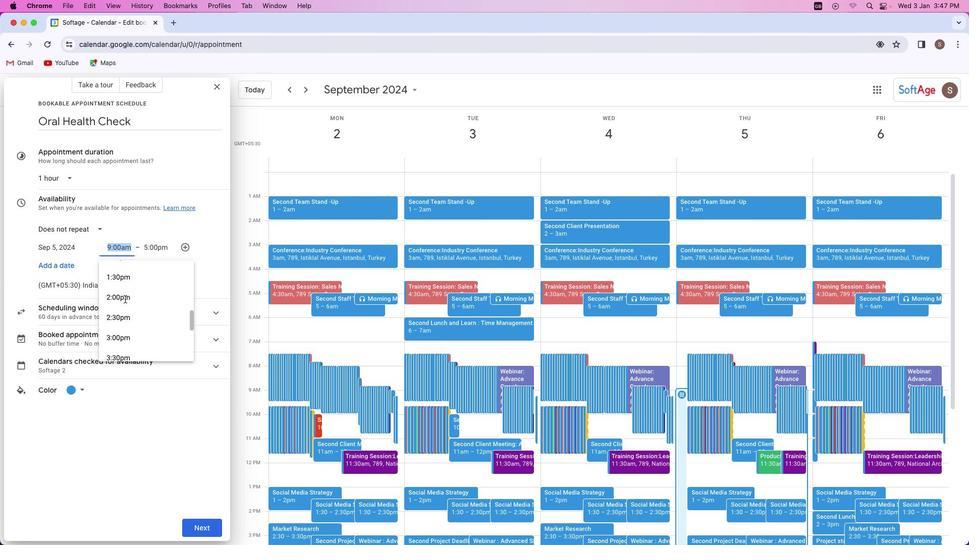
Action: Mouse scrolled (124, 299) with delta (0, 0)
Screenshot: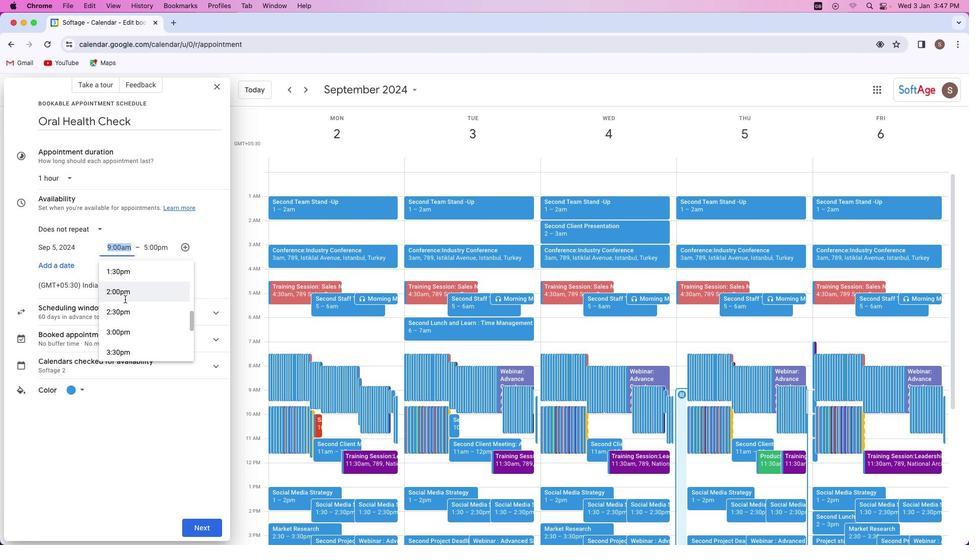 
Action: Mouse scrolled (124, 299) with delta (0, 0)
Screenshot: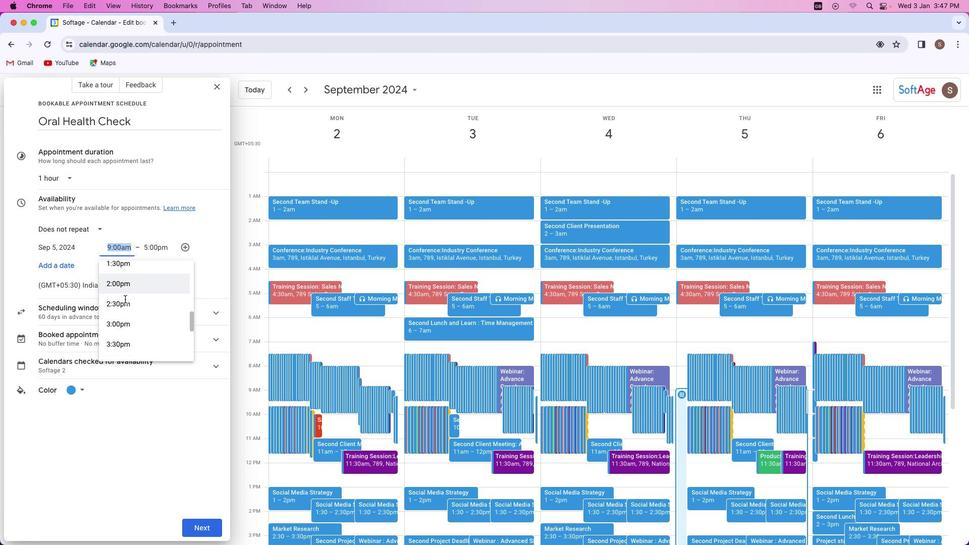 
Action: Mouse scrolled (124, 299) with delta (0, 0)
Screenshot: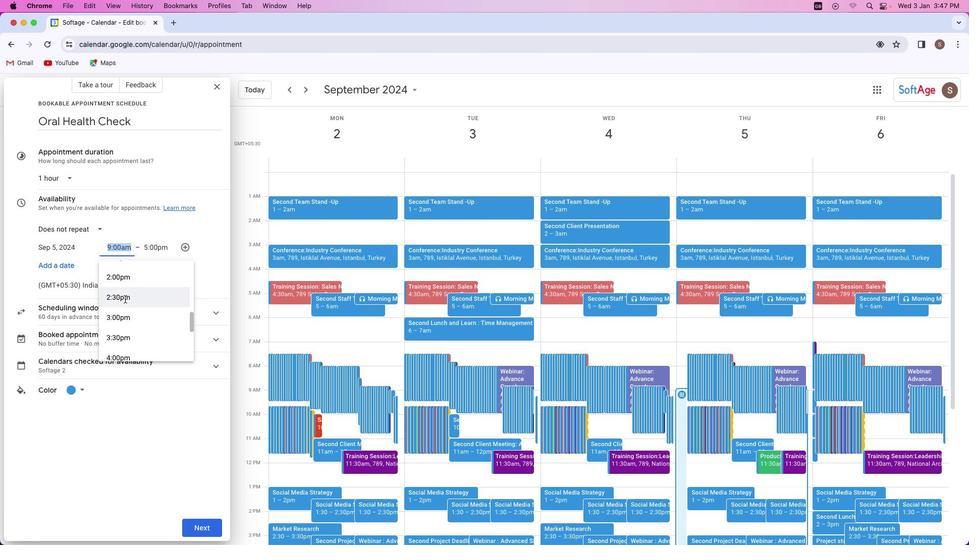 
Action: Mouse scrolled (124, 299) with delta (0, 0)
Screenshot: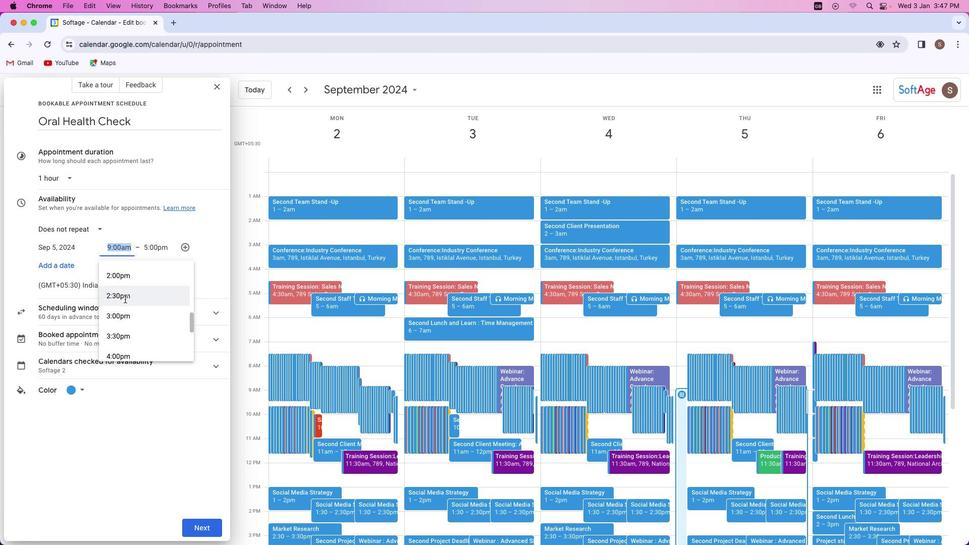 
Action: Mouse moved to (125, 299)
Screenshot: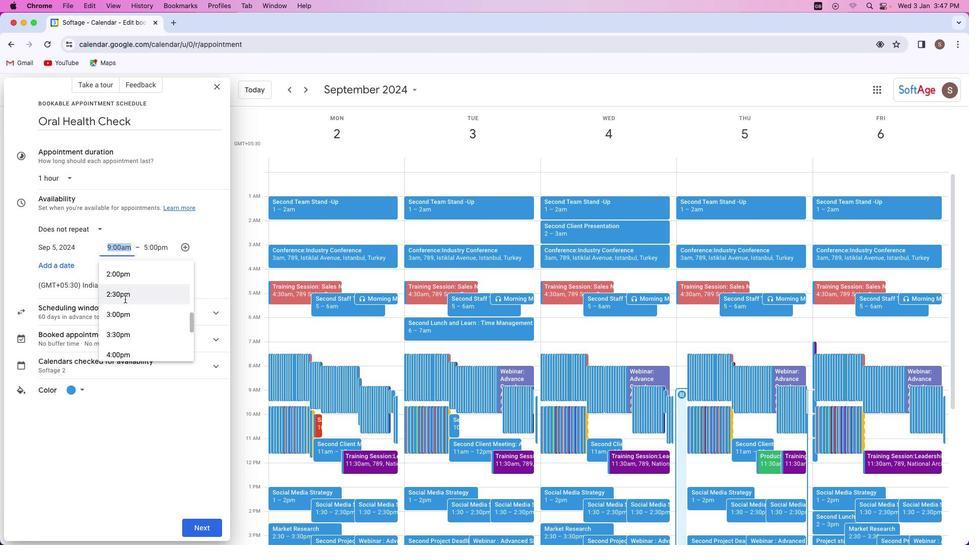 
Action: Mouse scrolled (125, 299) with delta (0, 0)
Screenshot: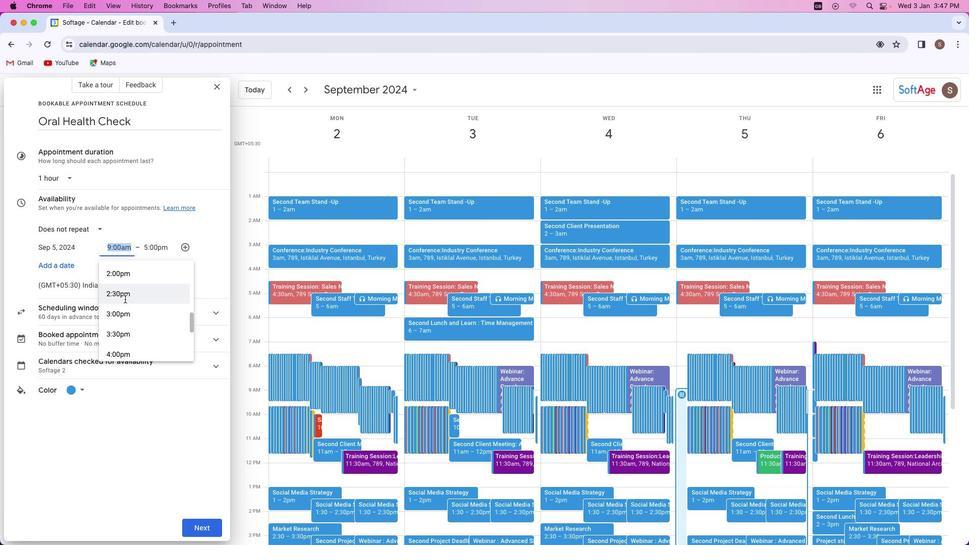 
Action: Mouse scrolled (125, 299) with delta (0, 0)
Screenshot: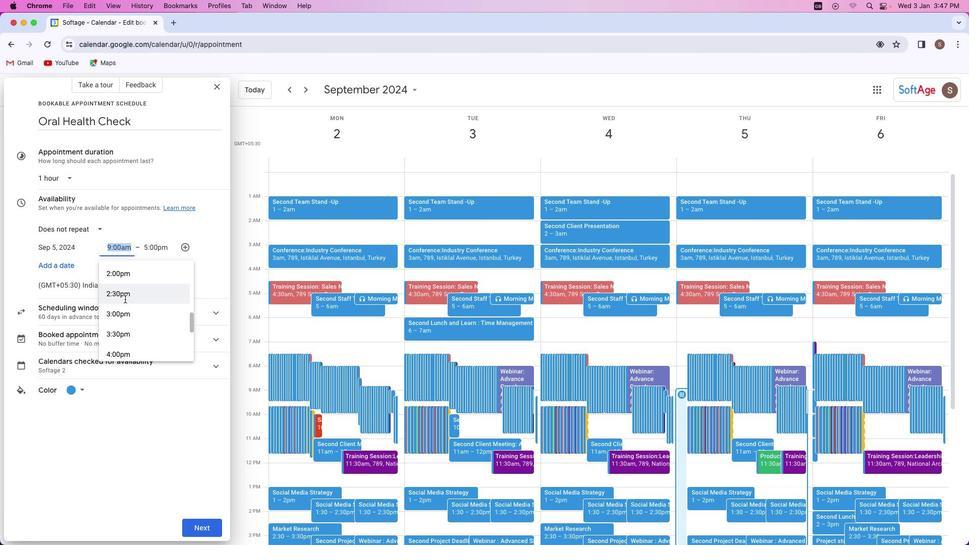 
Action: Mouse moved to (125, 299)
Screenshot: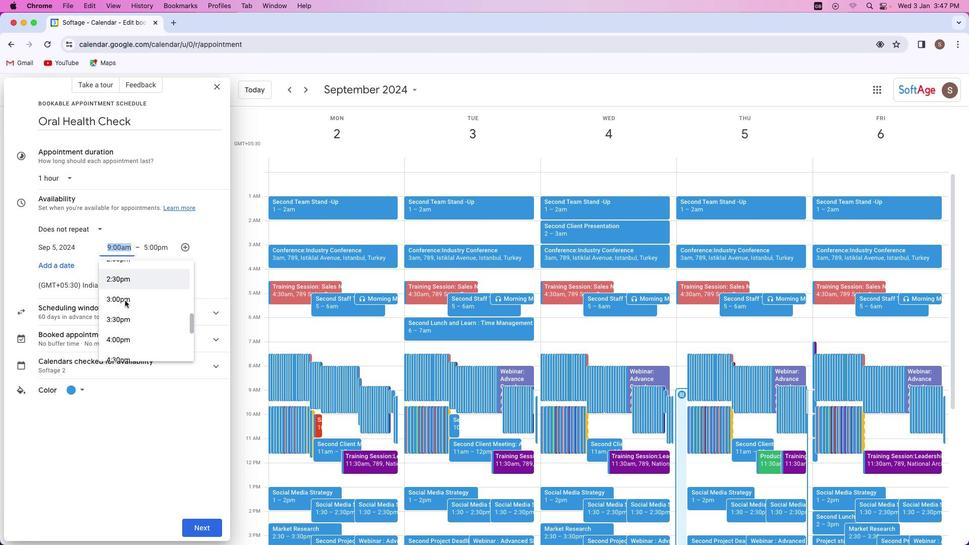 
Action: Mouse scrolled (125, 299) with delta (0, 0)
Screenshot: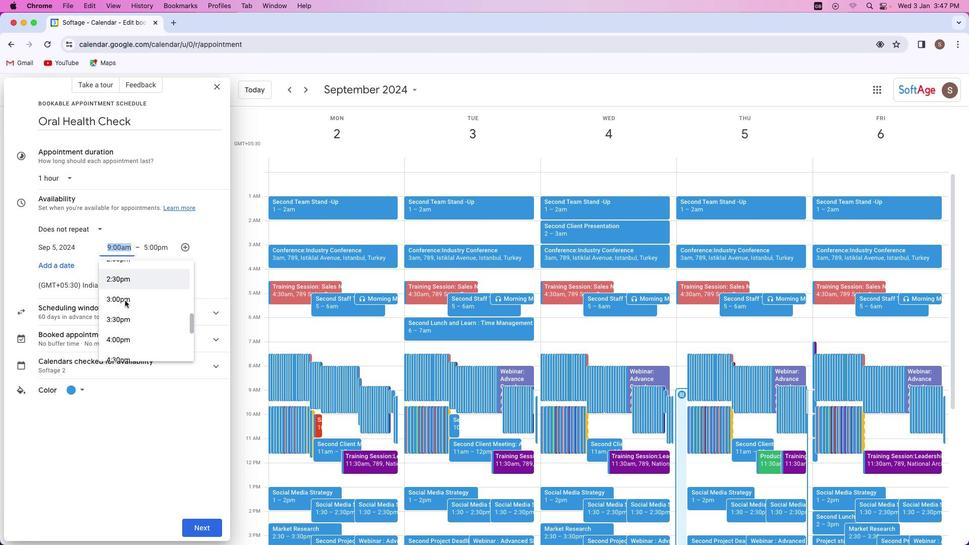 
Action: Mouse moved to (125, 301)
Screenshot: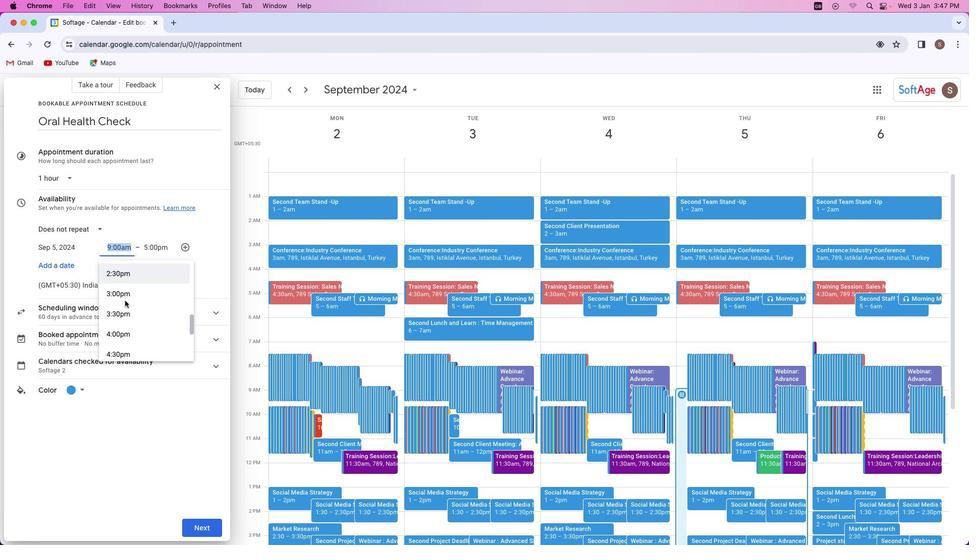 
Action: Mouse scrolled (125, 301) with delta (0, 0)
Screenshot: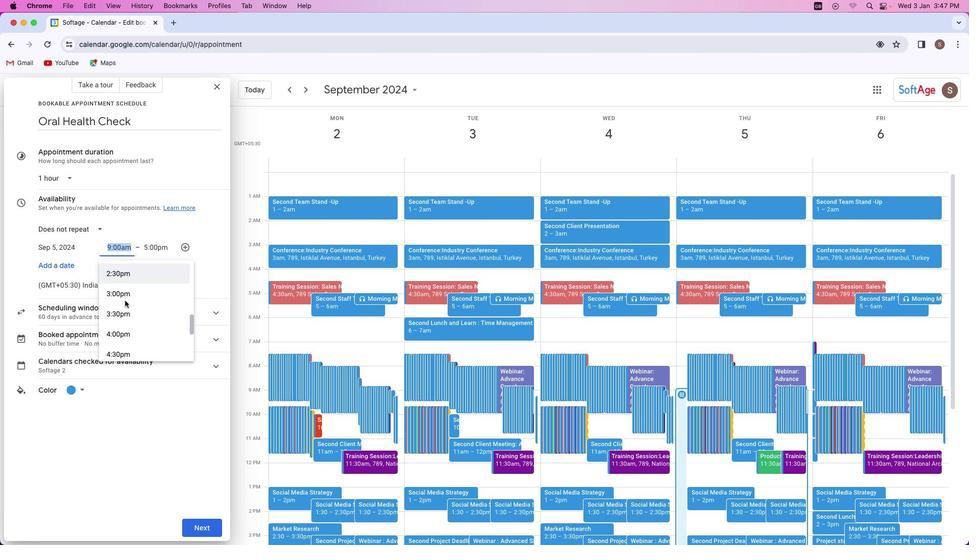 
Action: Mouse scrolled (125, 301) with delta (0, 0)
Screenshot: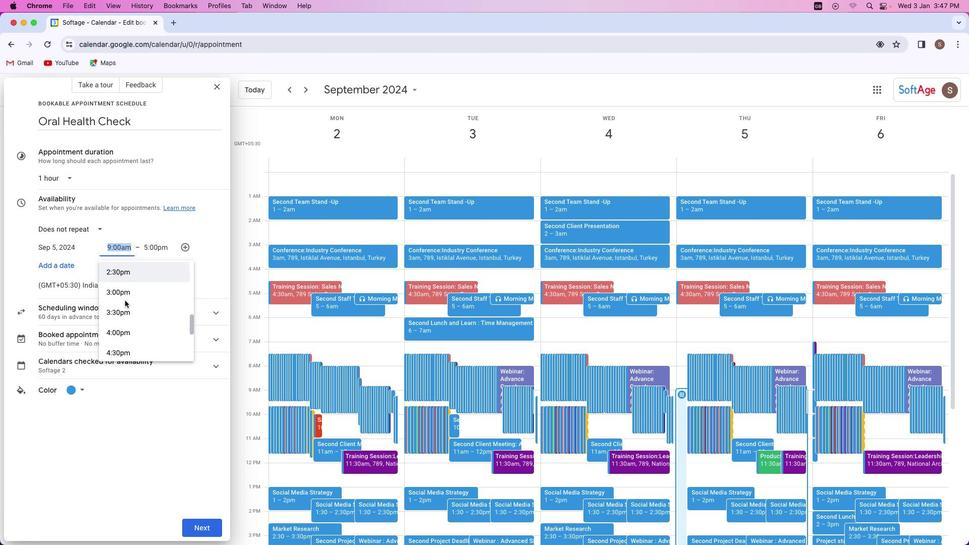 
Action: Mouse scrolled (125, 301) with delta (0, 0)
Screenshot: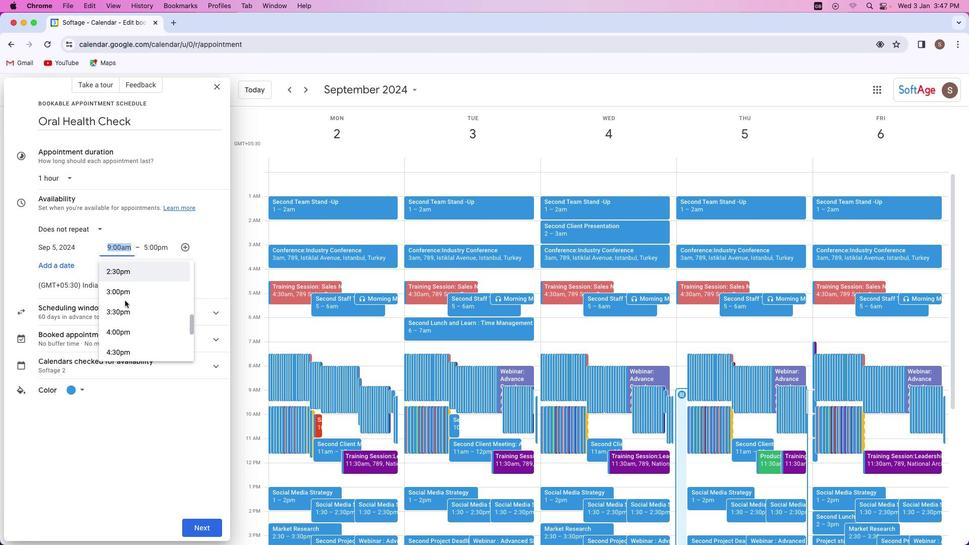 
Action: Mouse scrolled (125, 301) with delta (0, 0)
Screenshot: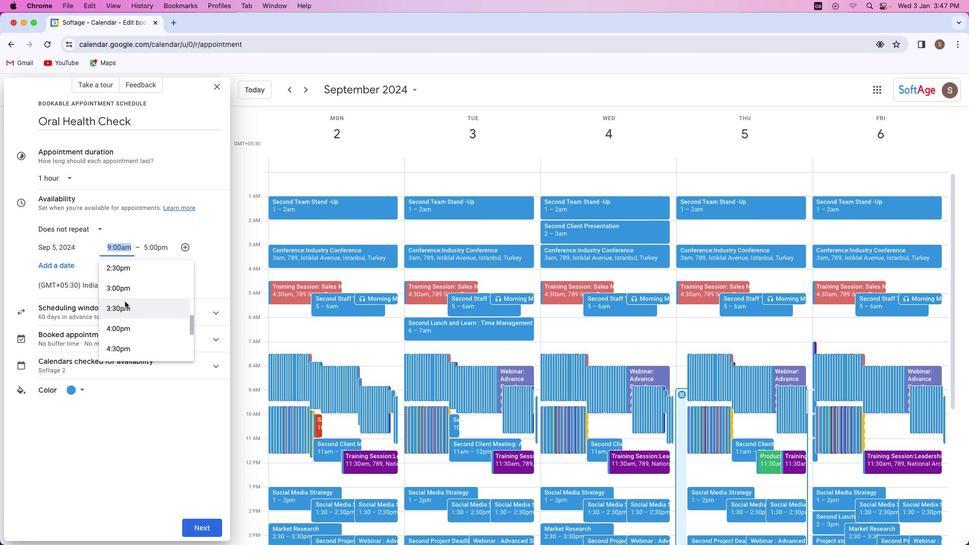 
Action: Mouse moved to (125, 301)
Screenshot: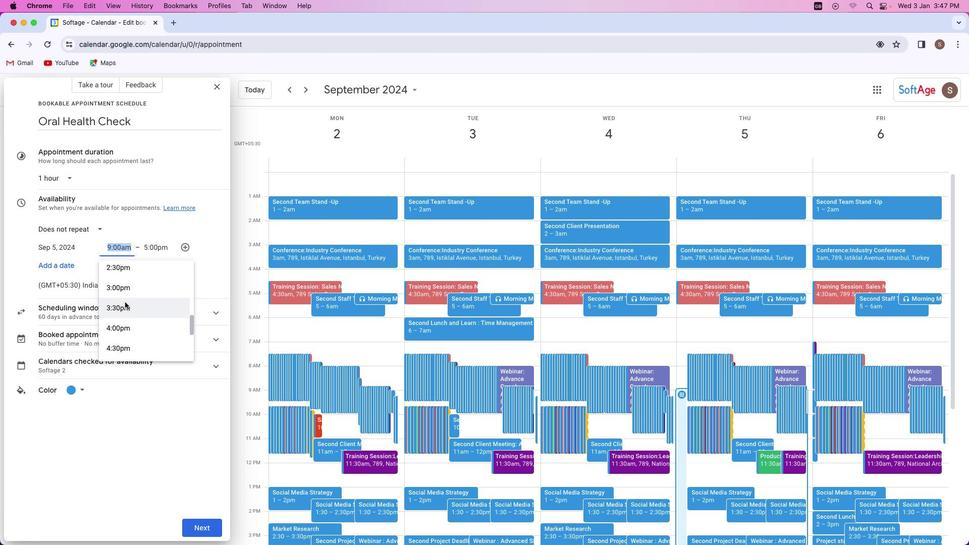 
Action: Mouse scrolled (125, 301) with delta (0, 0)
Screenshot: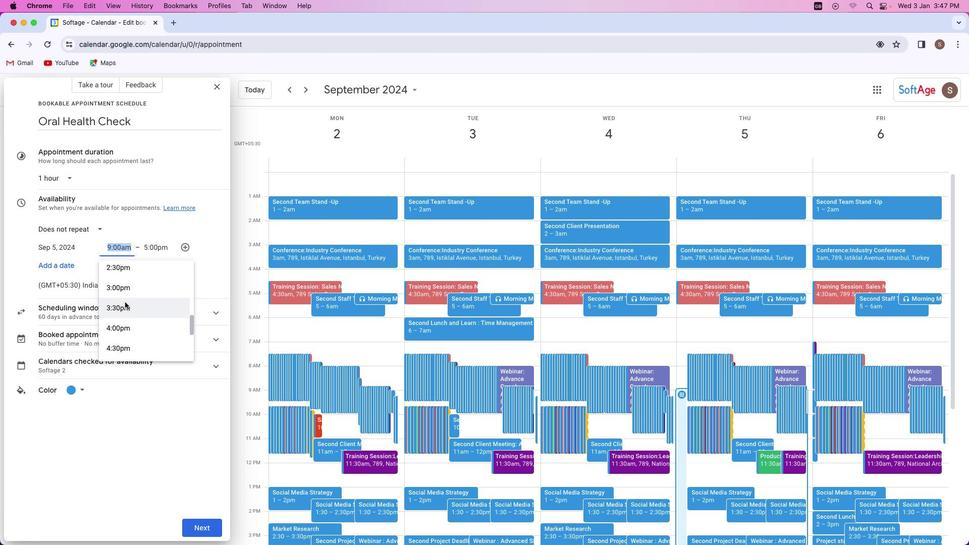 
Action: Mouse moved to (119, 310)
Screenshot: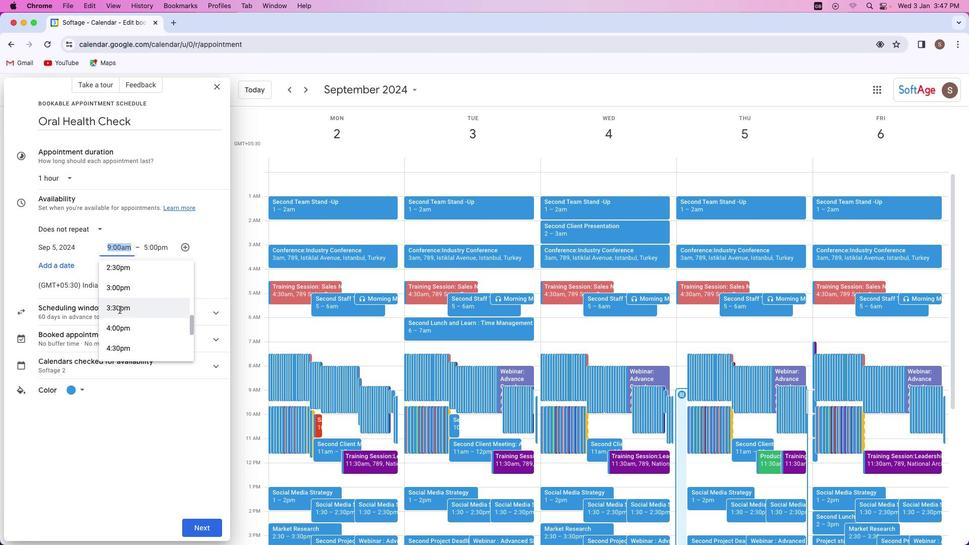 
Action: Mouse pressed left at (119, 310)
Screenshot: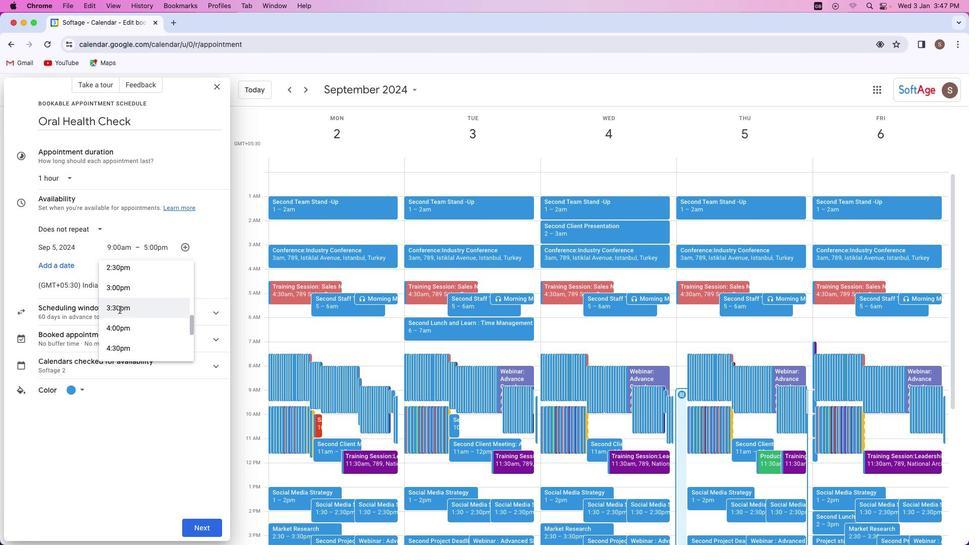 
Action: Mouse moved to (81, 387)
Screenshot: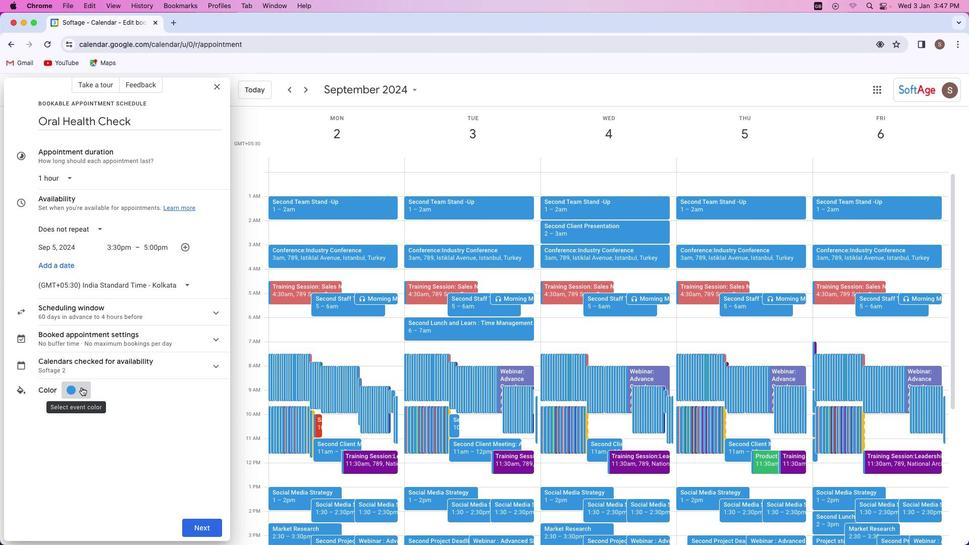 
Action: Mouse pressed left at (81, 387)
Screenshot: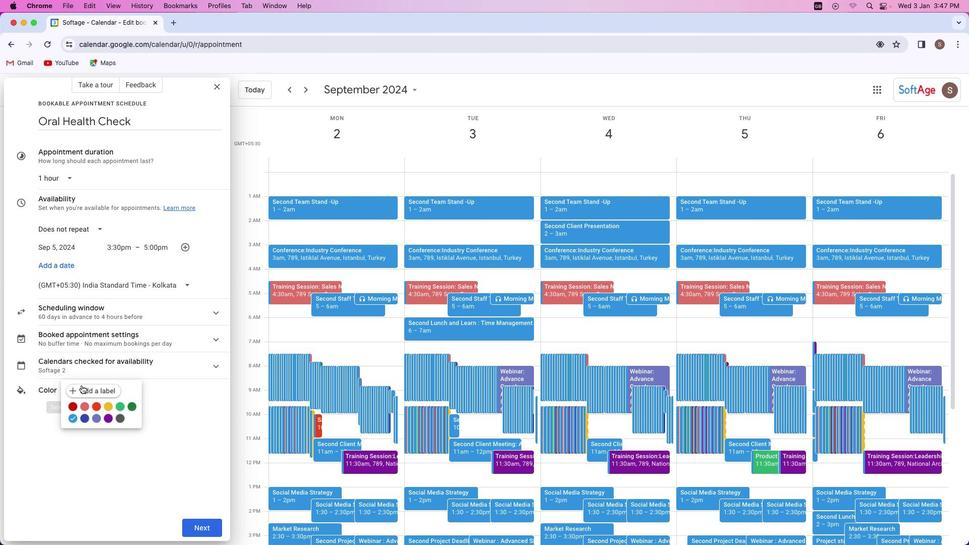 
Action: Mouse moved to (71, 410)
Screenshot: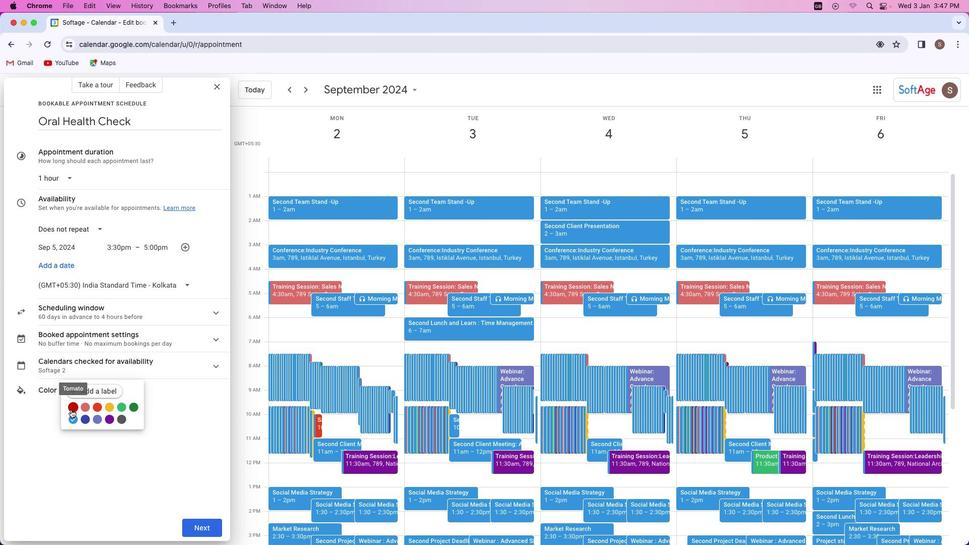 
Action: Mouse pressed left at (71, 410)
Screenshot: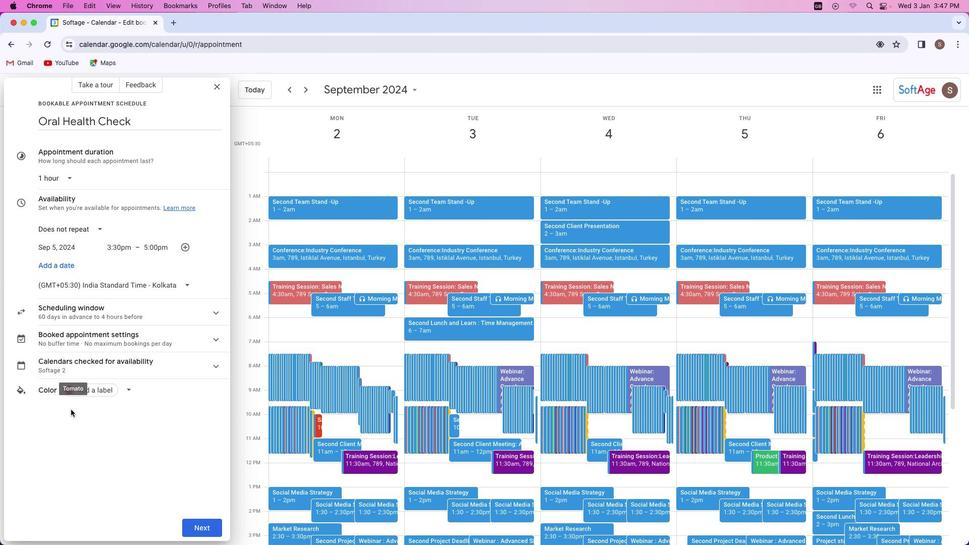 
Action: Mouse moved to (207, 527)
Screenshot: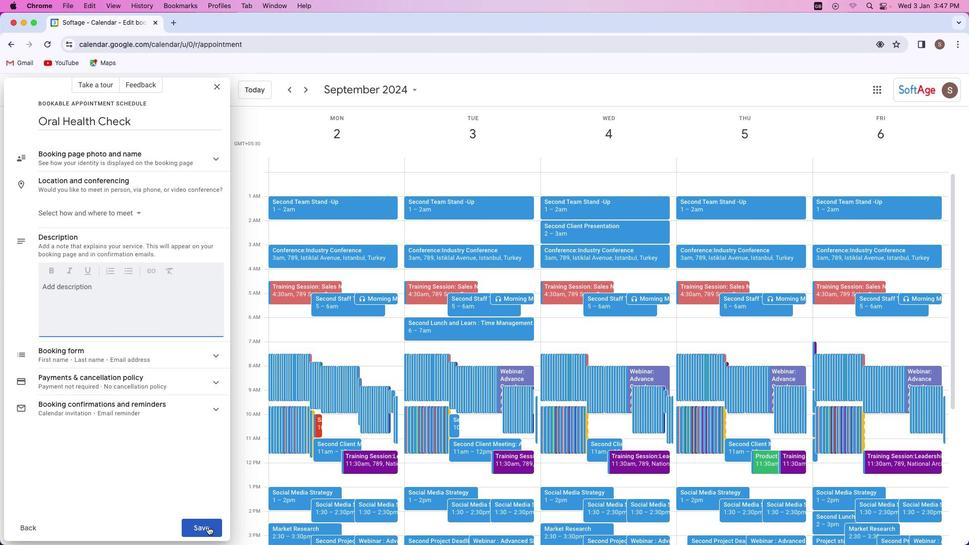 
Action: Mouse pressed left at (207, 527)
Screenshot: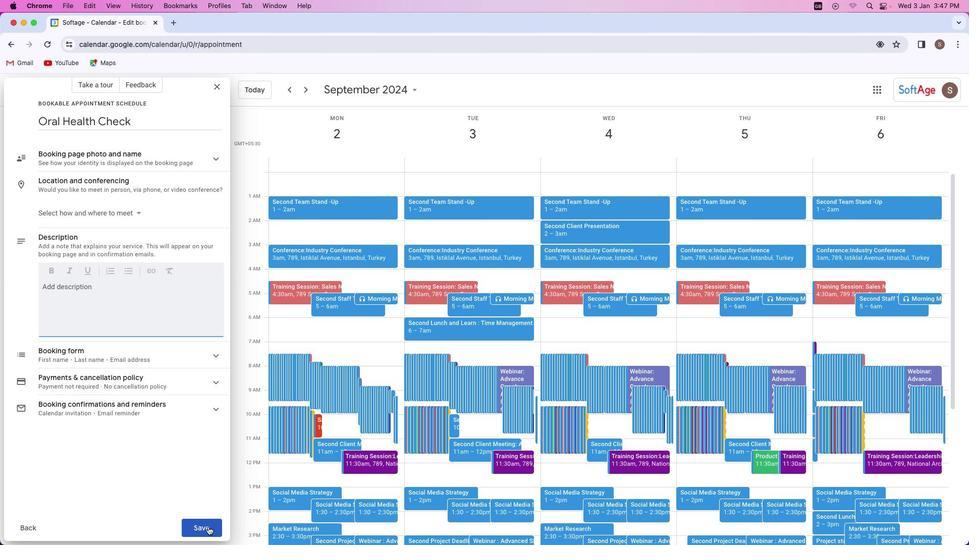 
Action: Mouse moved to (76, 293)
Screenshot: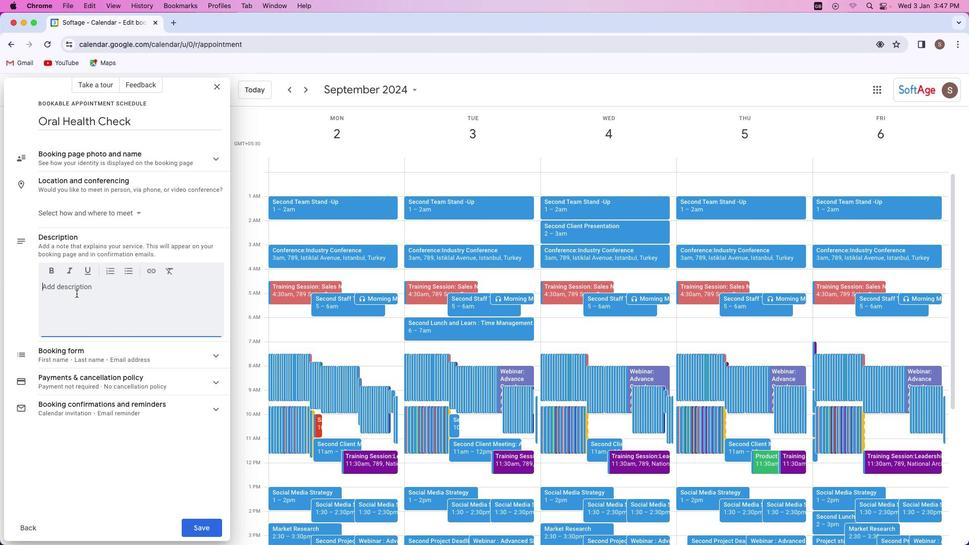 
Action: Mouse pressed left at (76, 293)
Screenshot: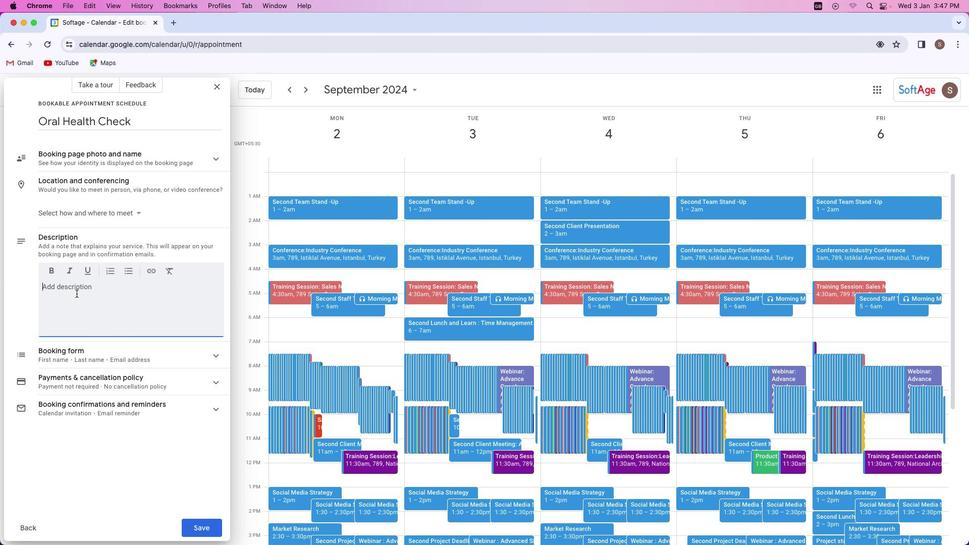 
Action: Key pressed Key.shift'T''h''i''s'Key.space'i'Key.backspace'd''e''n''t''i''s''t'Key.space'a''p''p''o''i''n''t''m''e''n''t'Key.space'i''s'Key.space'f''o''r'Key.space'o''r''a''l'Key.space'h''e''a''l''t''h'Key.space'c''h''e''c''k''-''u''p''.'
Screenshot: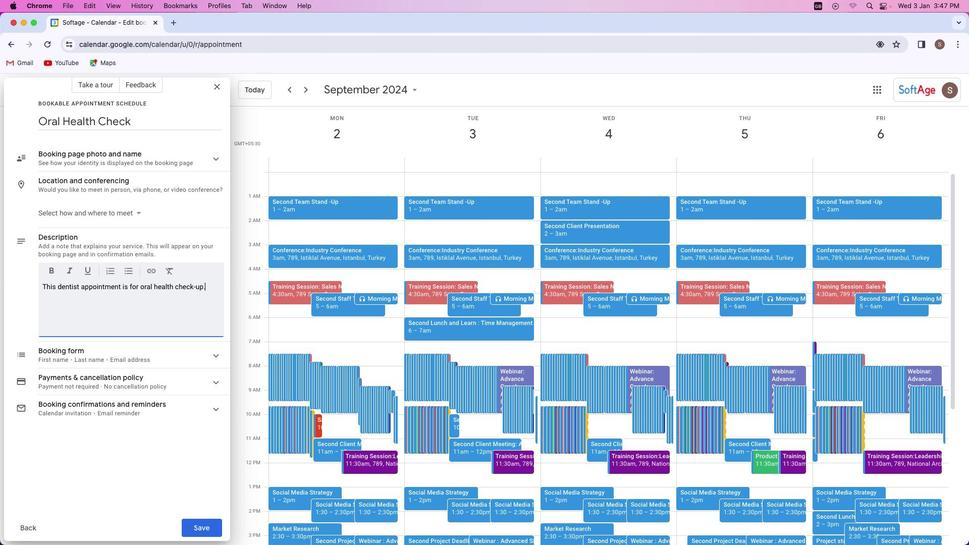 
Action: Mouse moved to (201, 526)
Screenshot: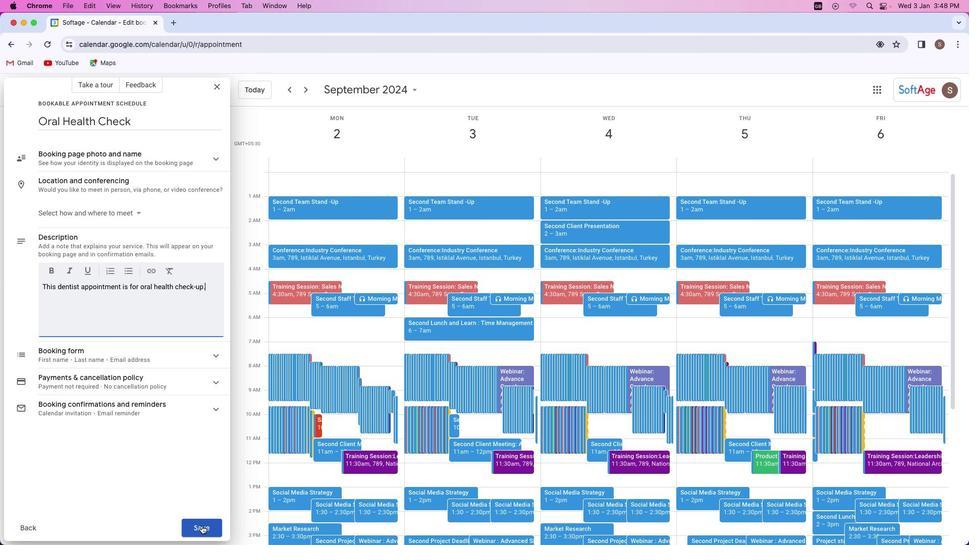 
Action: Mouse pressed left at (201, 526)
Screenshot: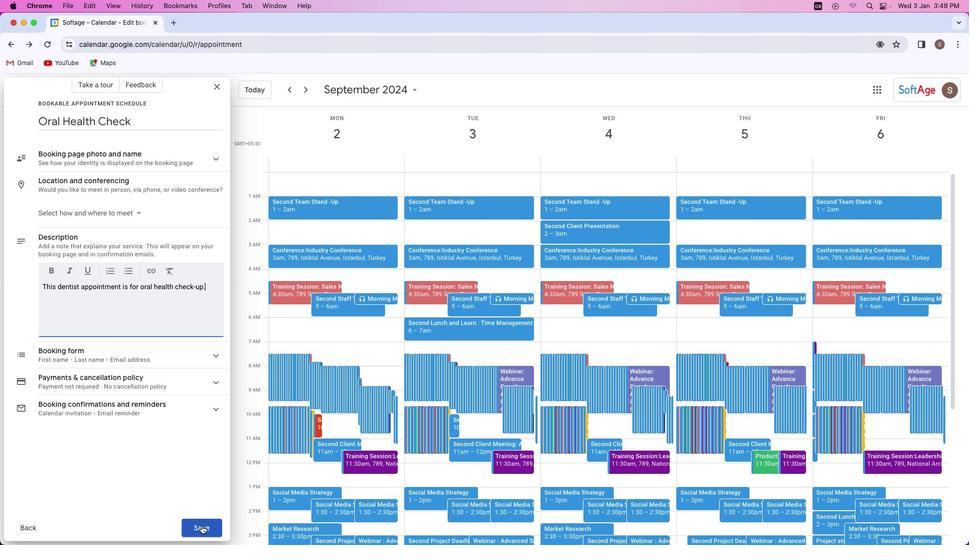 
Action: Mouse moved to (479, 299)
Screenshot: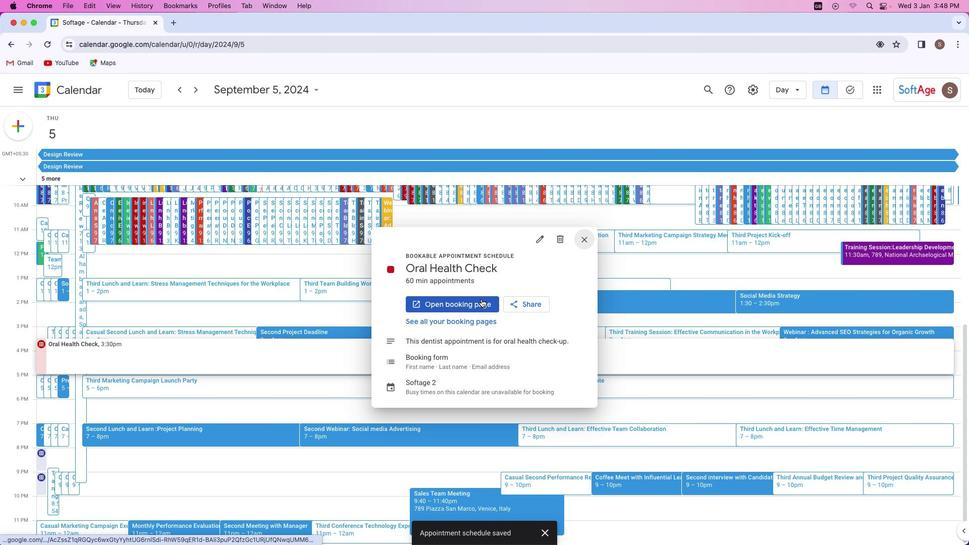 
